 Task: In the Contact  Paisley.Anderson@jpmmorgan.com, Create email and send with subject: 'Welcome to a New Paradigm: Introducing Our Visionary Solution', and with mail content 'Greetings,_x000D_
We're thrilled to introduce you to an exciting opportunity that will transform your industry. Get ready for a journey of innovation and success!_x000D_
Warm Regards', attach the document: Project_plan.docx and insert image: visitingcard.jpg. Below Warm Regards, write Linkedin and insert the URL: 'in.linkedin.com'. Mark checkbox to create task to follow up : In 2 weeks. Logged in from softage.5@softage.net
Action: Mouse moved to (79, 63)
Screenshot: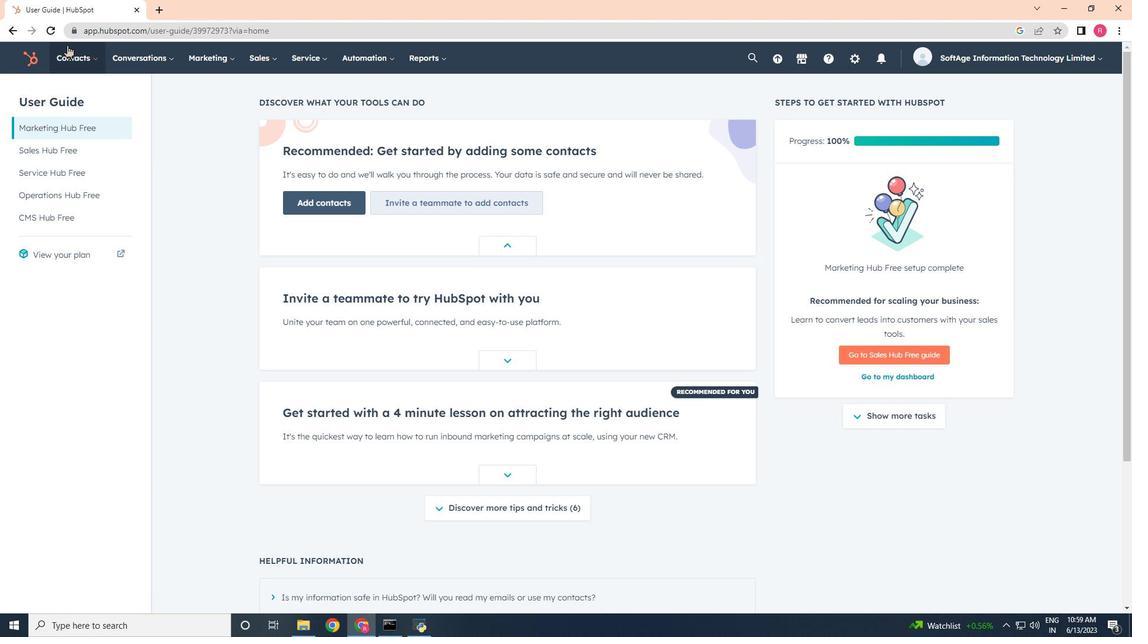 
Action: Mouse pressed left at (79, 63)
Screenshot: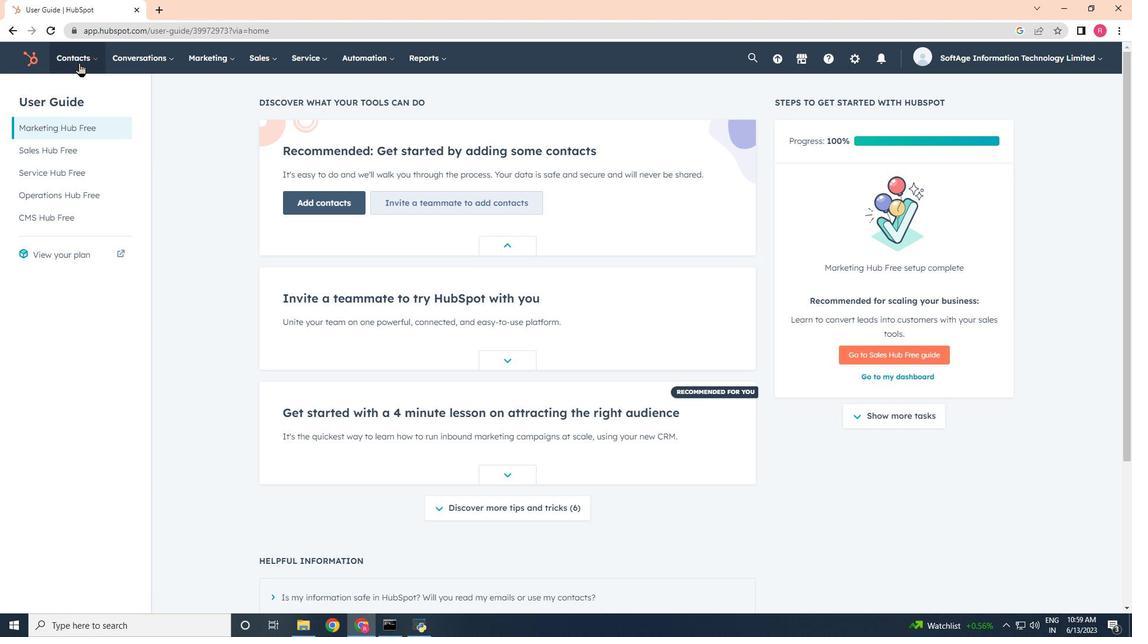 
Action: Mouse moved to (83, 96)
Screenshot: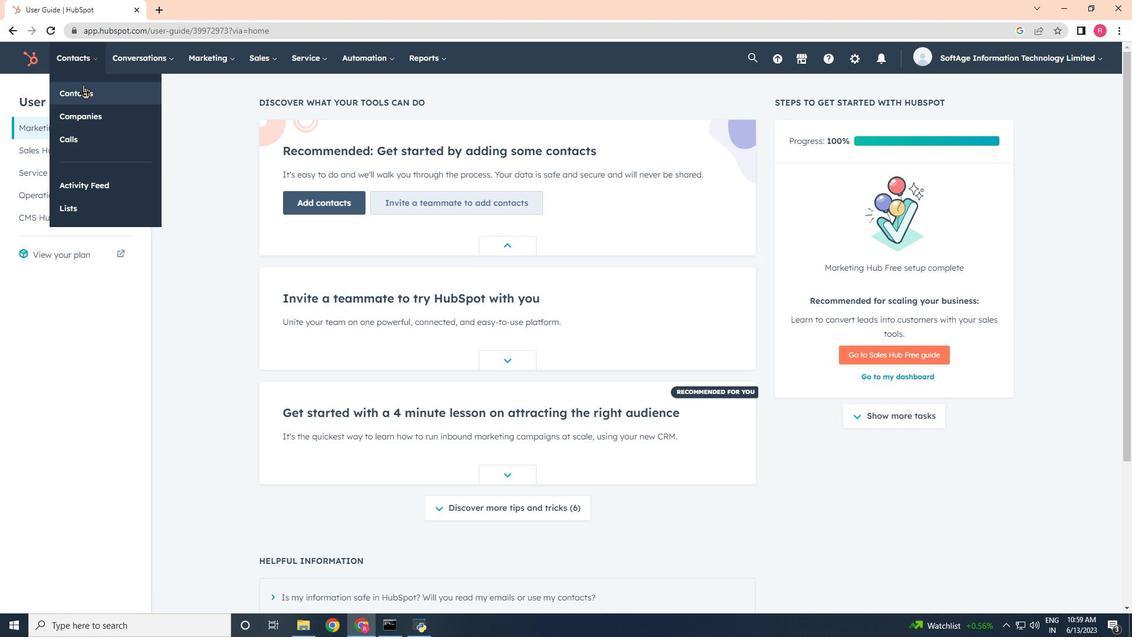 
Action: Mouse pressed left at (83, 96)
Screenshot: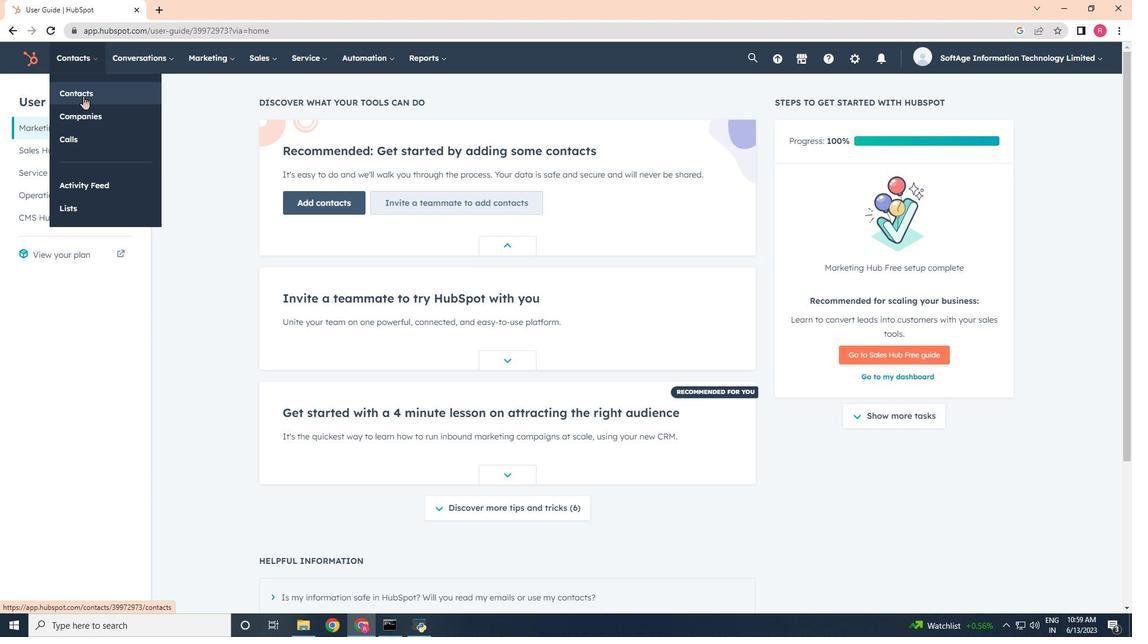 
Action: Mouse moved to (124, 195)
Screenshot: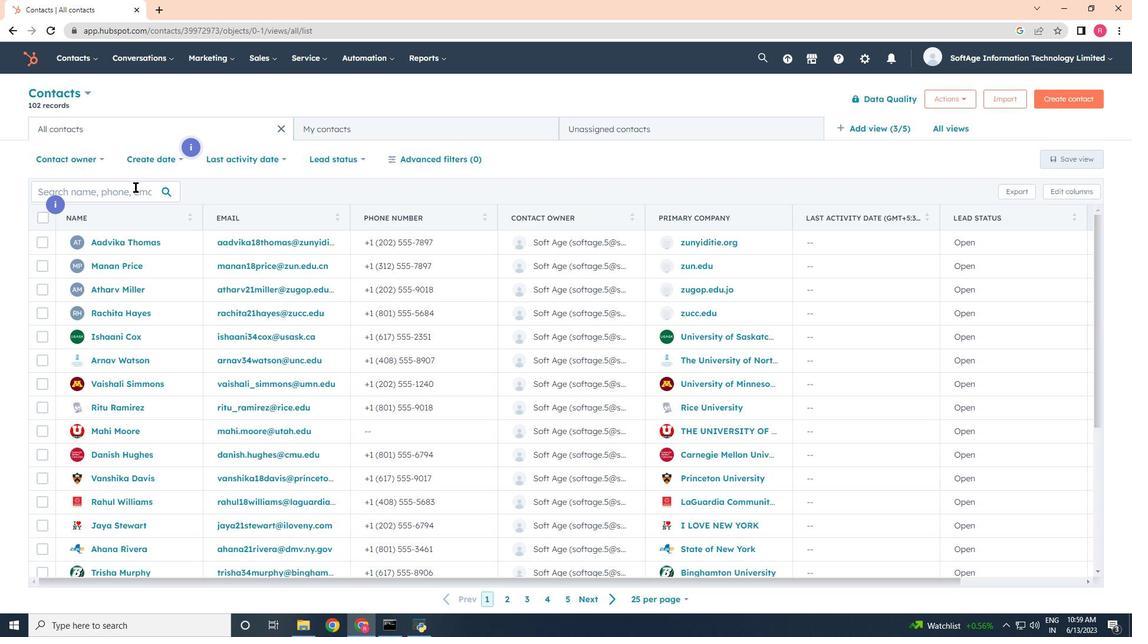 
Action: Mouse pressed left at (124, 195)
Screenshot: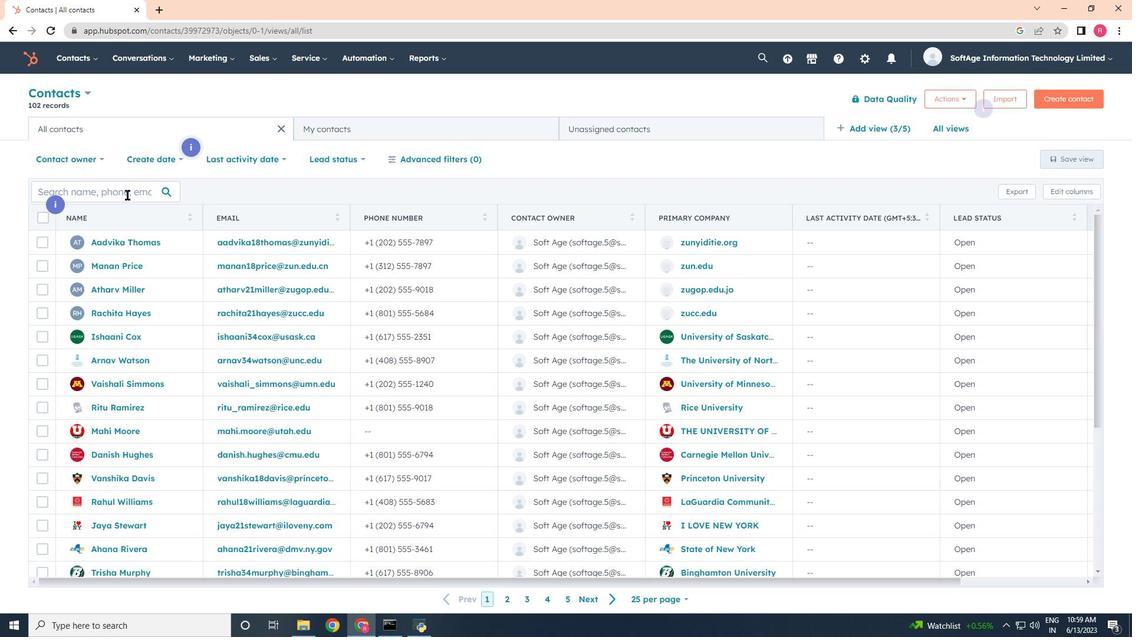 
Action: Key pressed <Key.shift><Key.shift><Key.shift><Key.shift><Key.shift><Key.shift><Key.shift><Key.shift><Key.shift><Key.shift><Key.shift><Key.shift><Key.shift>paisley.<Key.shift>Anderson<Key.shift><Key.shift><Key.shift><Key.shift>@jpmmorgan.com
Screenshot: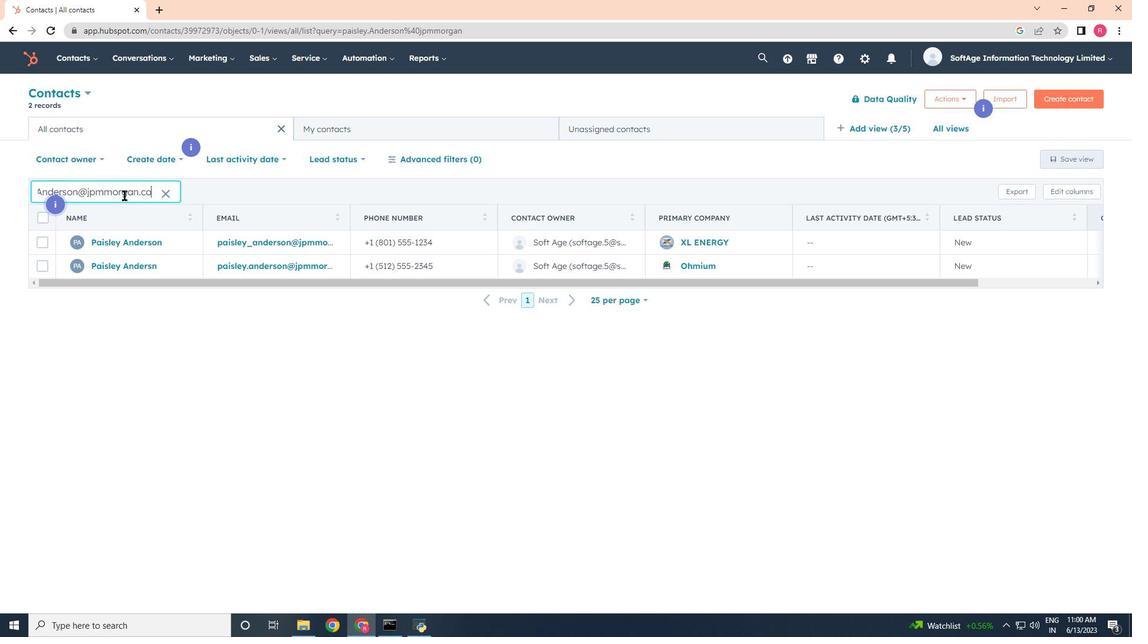 
Action: Mouse moved to (115, 240)
Screenshot: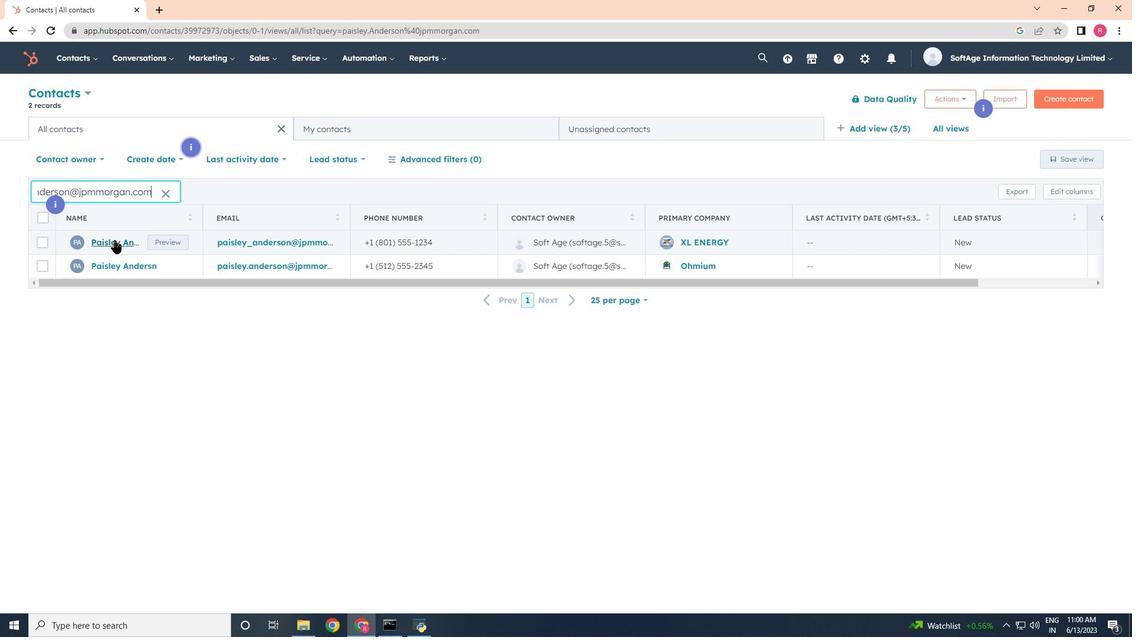 
Action: Mouse pressed left at (115, 240)
Screenshot: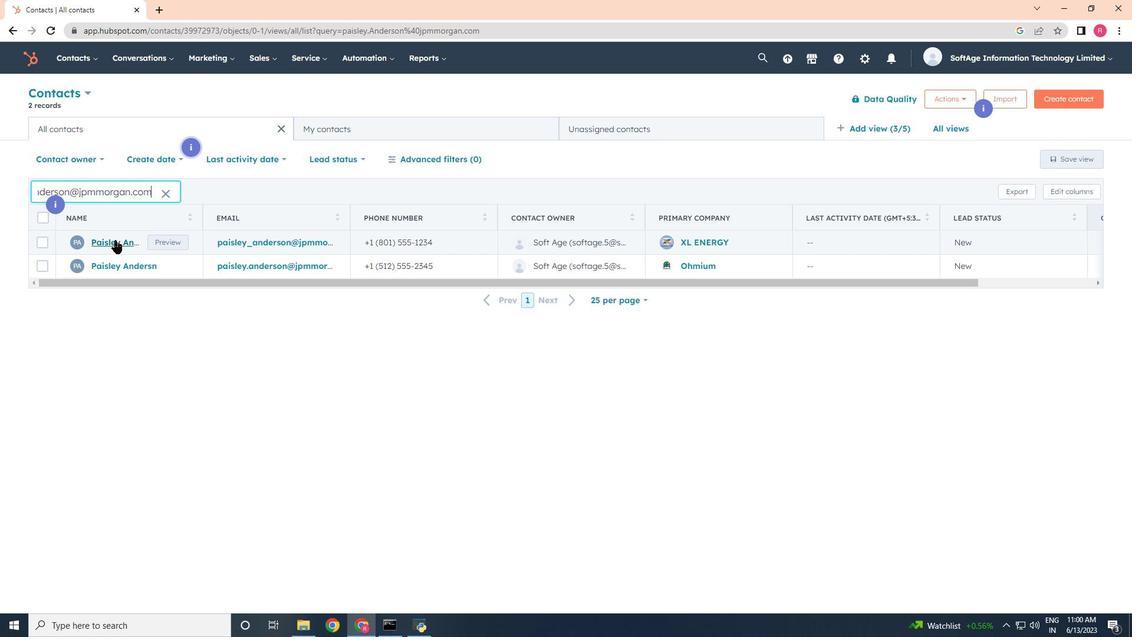 
Action: Mouse moved to (81, 198)
Screenshot: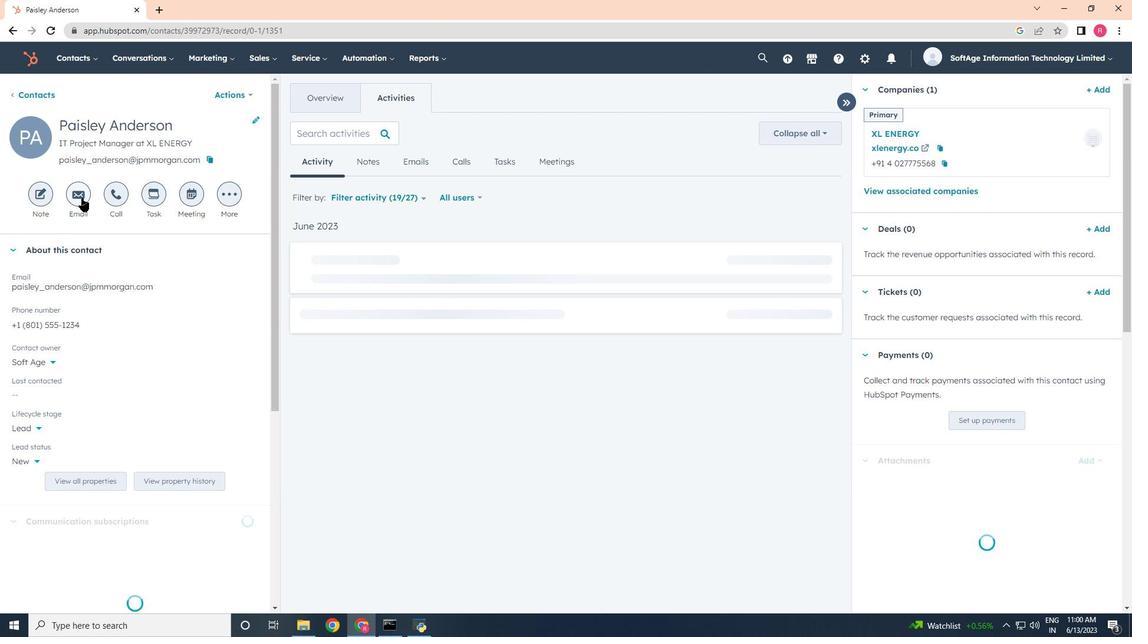 
Action: Mouse pressed left at (81, 198)
Screenshot: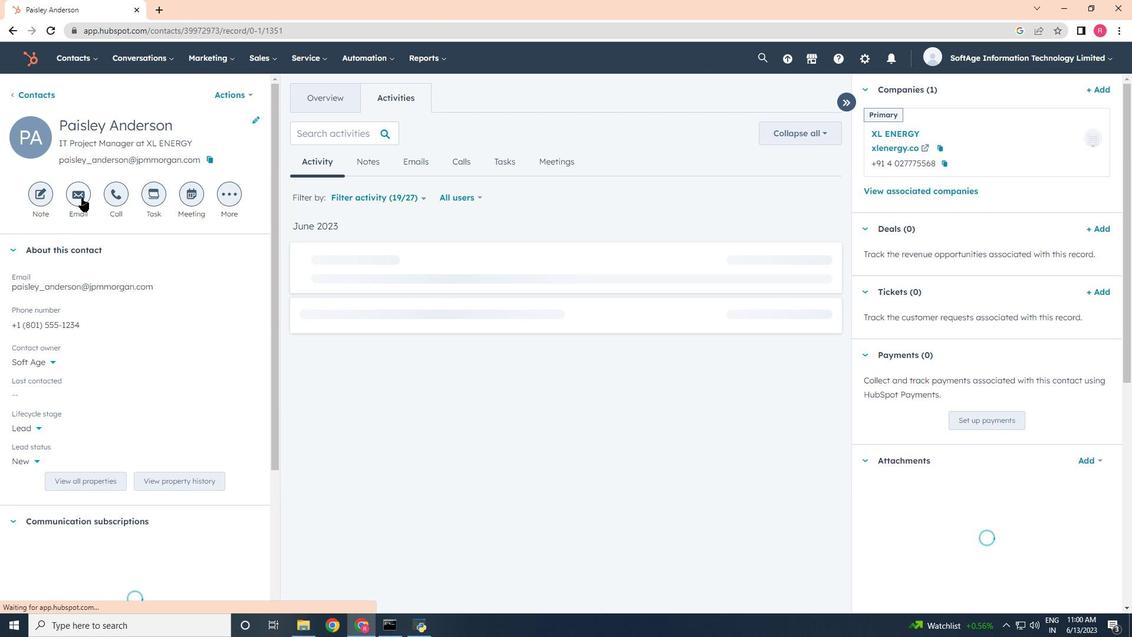 
Action: Mouse moved to (996, 291)
Screenshot: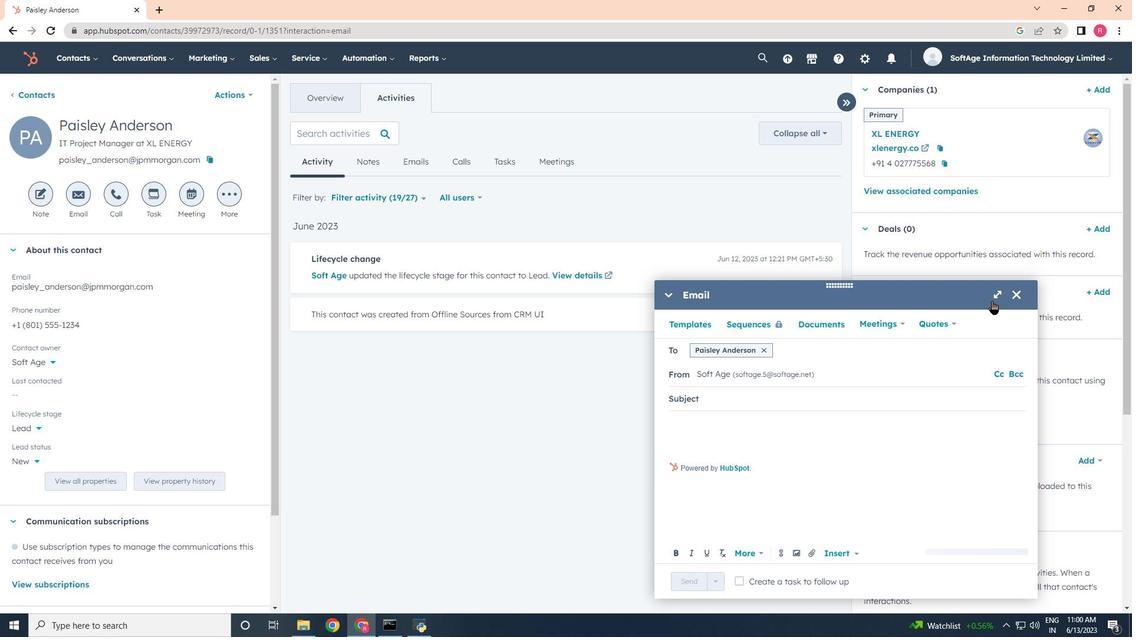 
Action: Mouse pressed left at (996, 291)
Screenshot: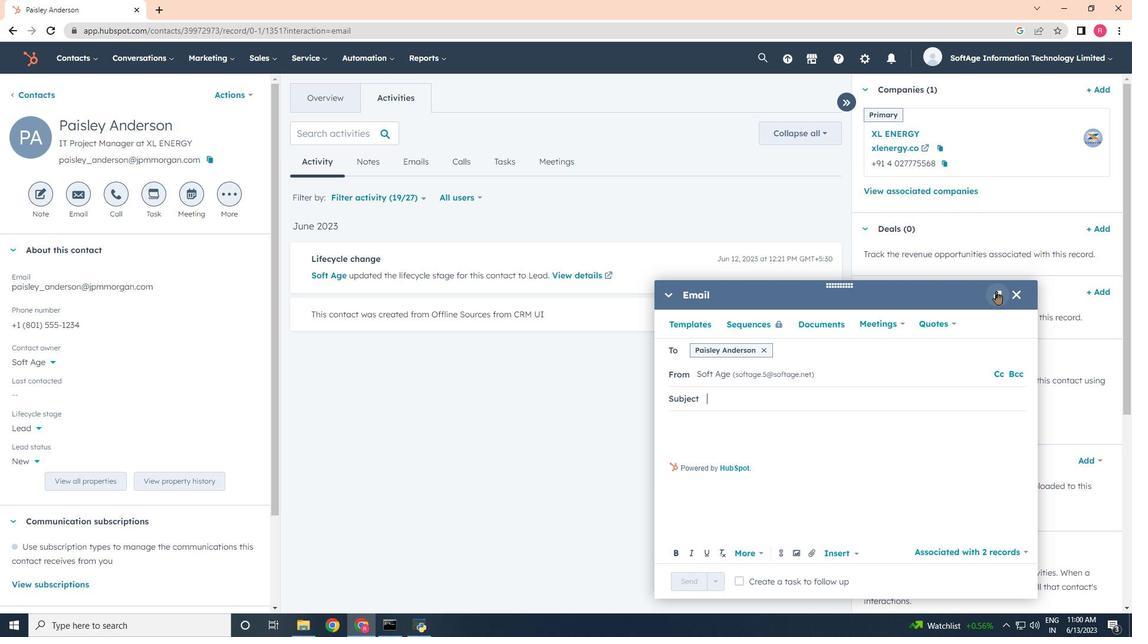 
Action: Mouse moved to (410, 349)
Screenshot: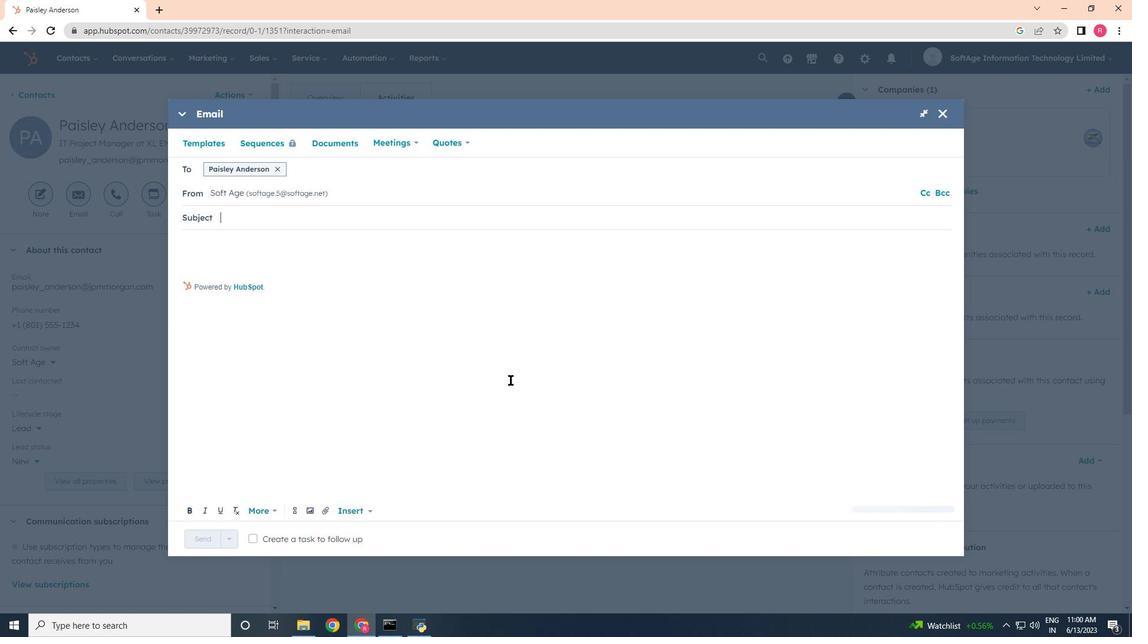 
Action: Key pressed <Key.shift><Key.shift>Welcome<Key.space>to<Key.space>a<Key.space><Key.shift>New<Key.space><Key.shift>Paradigm<Key.shift_r>:<Key.space><Key.shift>Introducing<Key.space><Key.shift>Our<Key.space><Key.shift>Visionary<Key.space><Key.shift>Solution
Screenshot: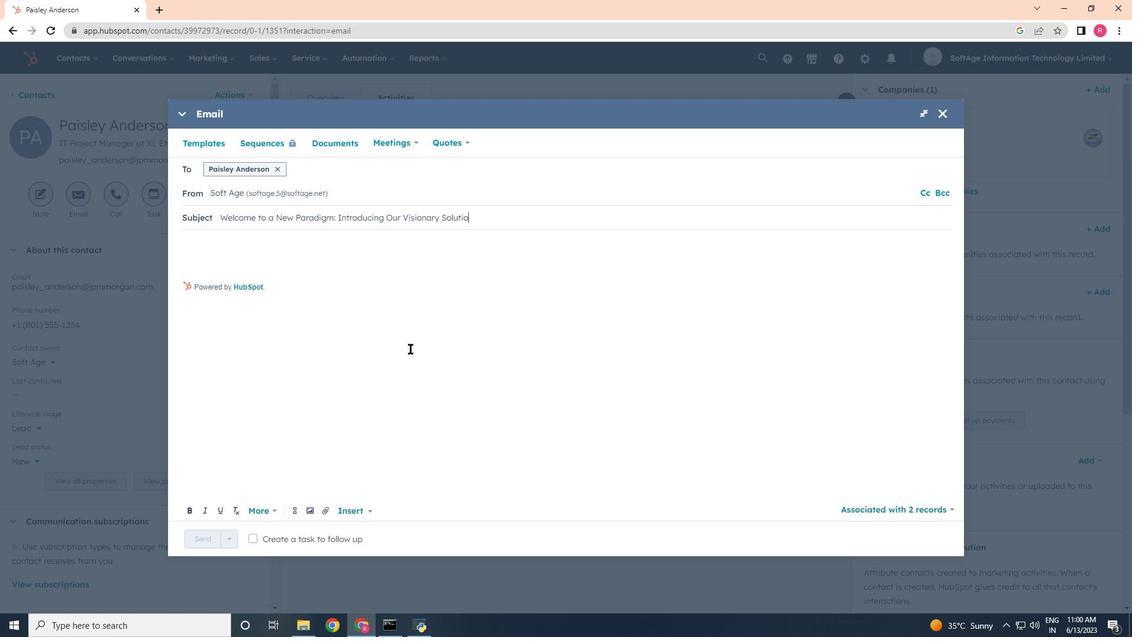 
Action: Mouse moved to (235, 245)
Screenshot: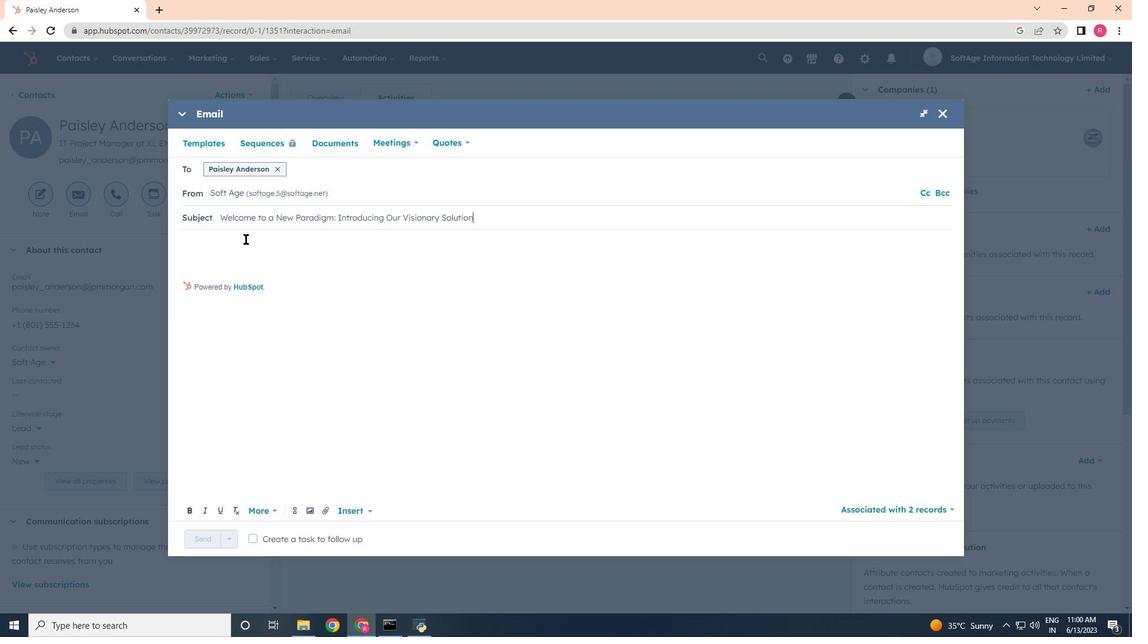 
Action: Mouse pressed left at (235, 245)
Screenshot: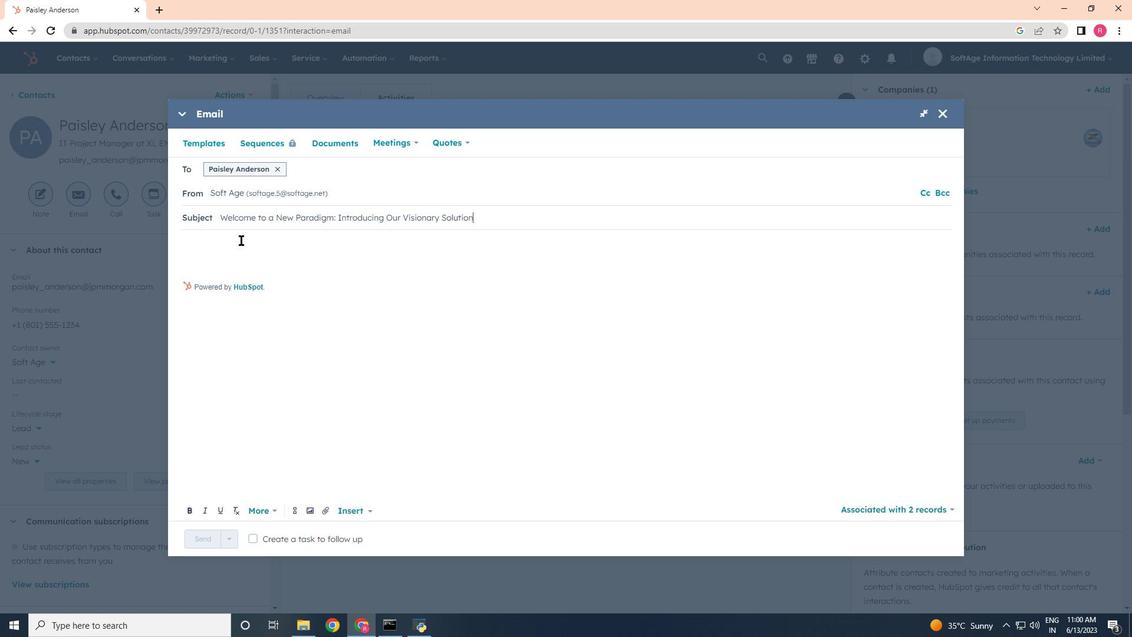 
Action: Key pressed <Key.backspace><Key.shift><Key.shift><Key.shift>Greetings,<Key.enter><Key.enter><Key.shift><Key.shift><Key.shift><Key.shift><Key.shift><Key.shift><Key.shift><Key.shift><Key.shift><Key.shift><Key.shift><Key.shift><Key.shift><Key.shift><Key.shift><Key.shift><Key.shift><Key.shift><Key.shift><Key.shift><Key.shift><Key.shift>We're<Key.space>thrilled<Key.space>to<Key.space>introduce<Key.space>you<Key.space>y<Key.backspace>to<Key.space>and<Key.space>exi<Key.backspace>citing<Key.space>opportunity<Key.space>the<Key.backspace>at<Key.space>will<Key.space>transform<Key.space>you<Key.space>industry<Key.space><Key.backspace>.<Key.space><Key.shift>Get<Key.space>ready<Key.space>for<Key.space>a<Key.space>ju<Key.backspace>ourney<Key.space>of<Key.space>innovation<Key.space>and<Key.space>success<Key.shift>!<Key.enter><Key.enter><Key.shift><Key.shift>Warm<Key.space><Key.shift><Key.shift><Key.shift><Key.shift><Key.shift>Regards,<Key.enter>
Screenshot: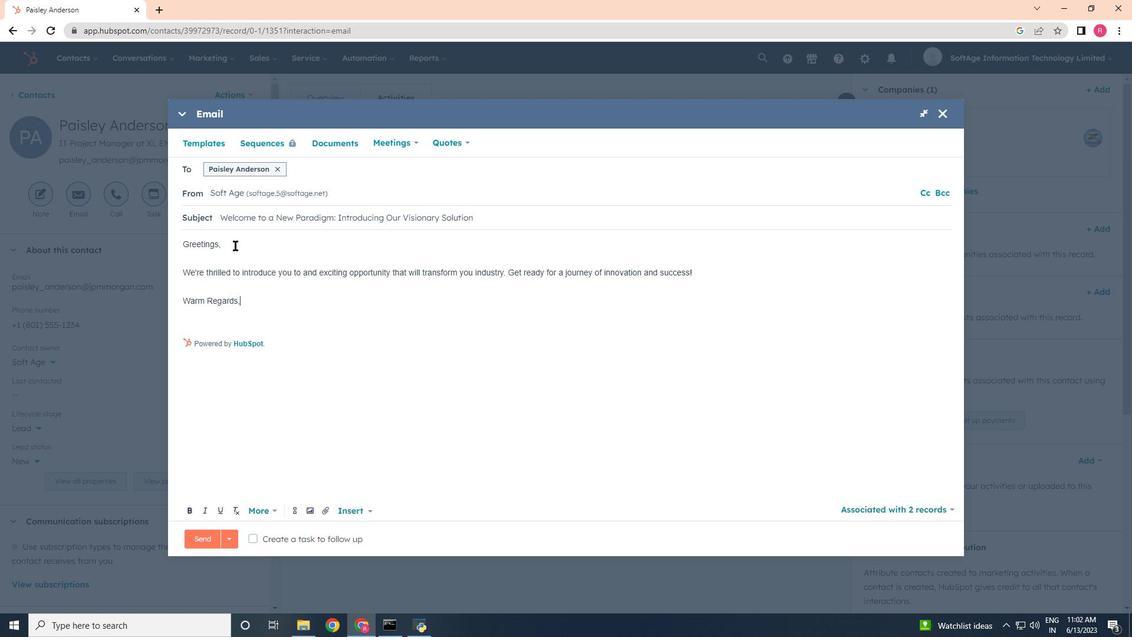 
Action: Mouse moved to (330, 506)
Screenshot: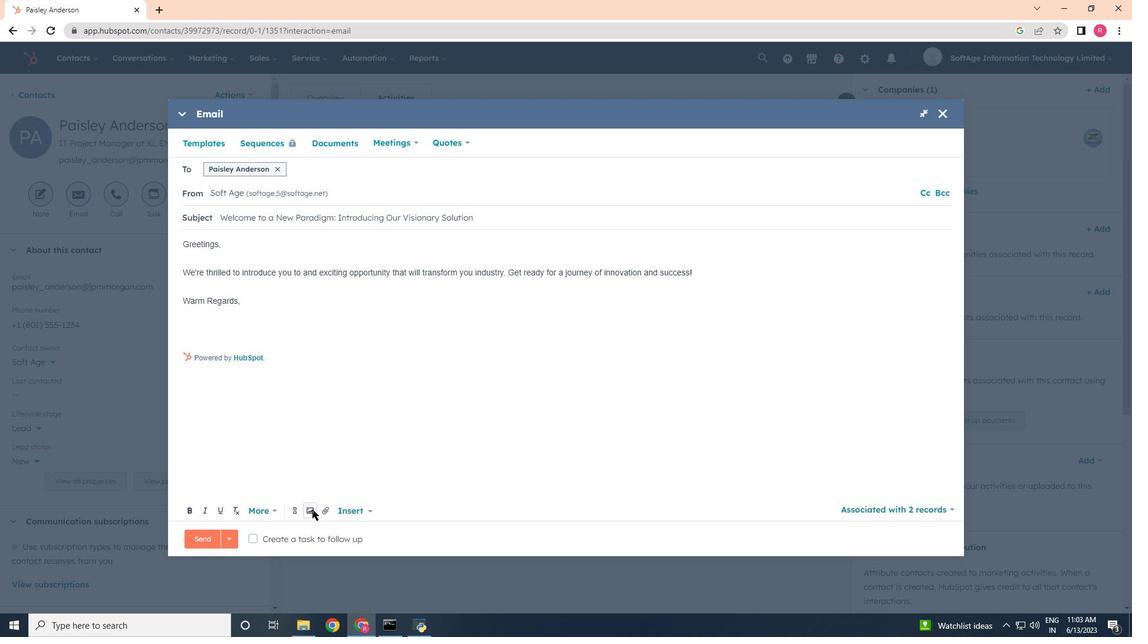 
Action: Mouse pressed left at (330, 506)
Screenshot: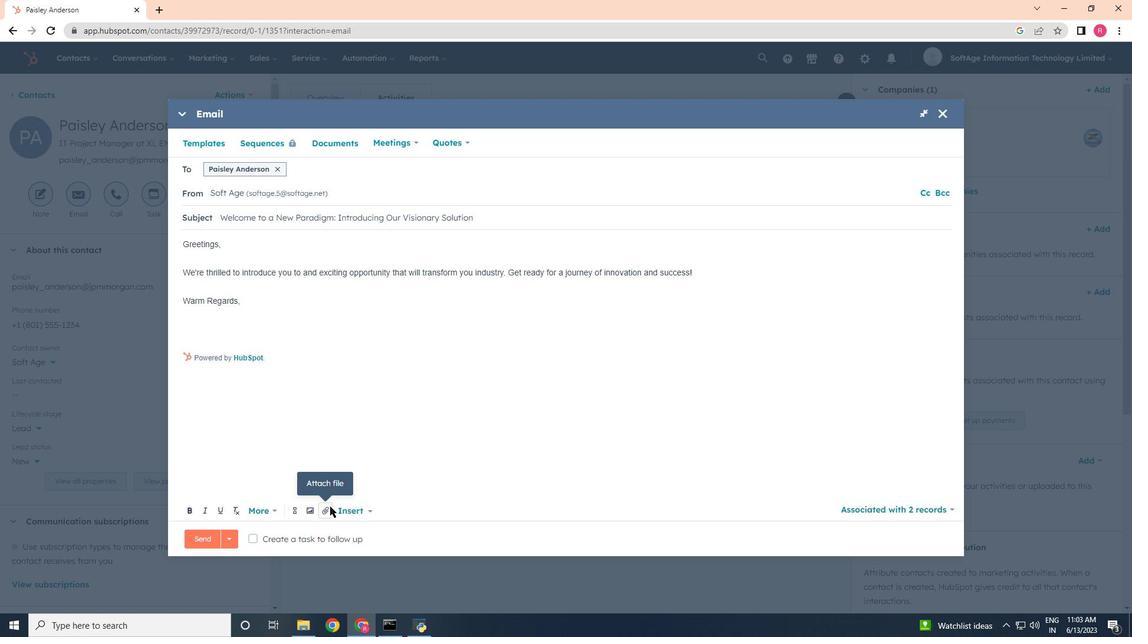 
Action: Mouse moved to (369, 479)
Screenshot: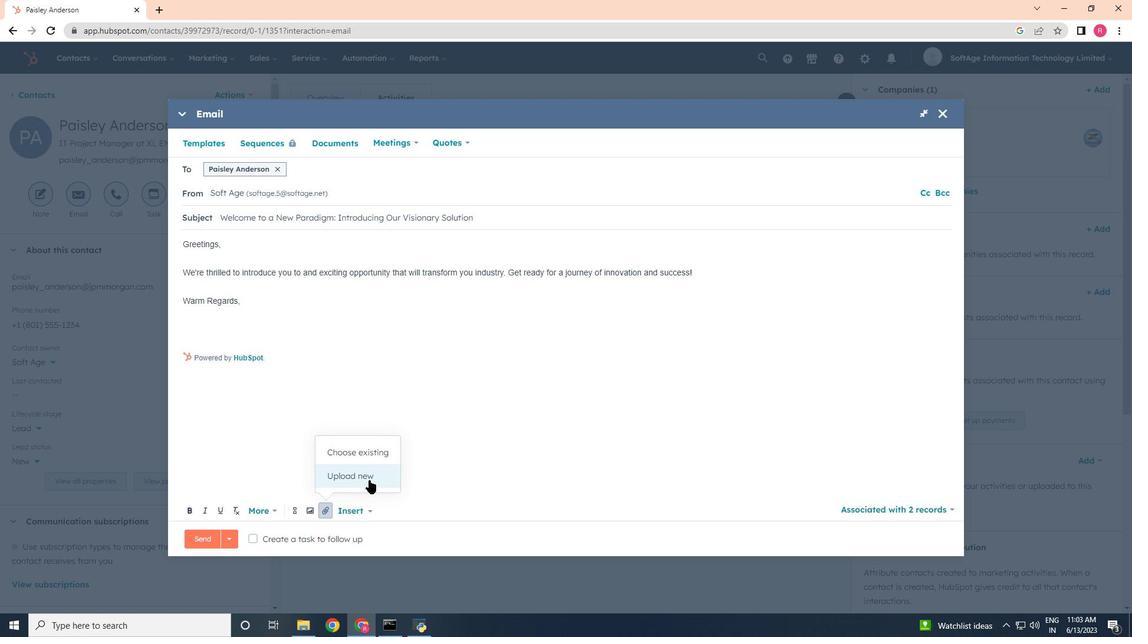 
Action: Mouse pressed left at (369, 479)
Screenshot: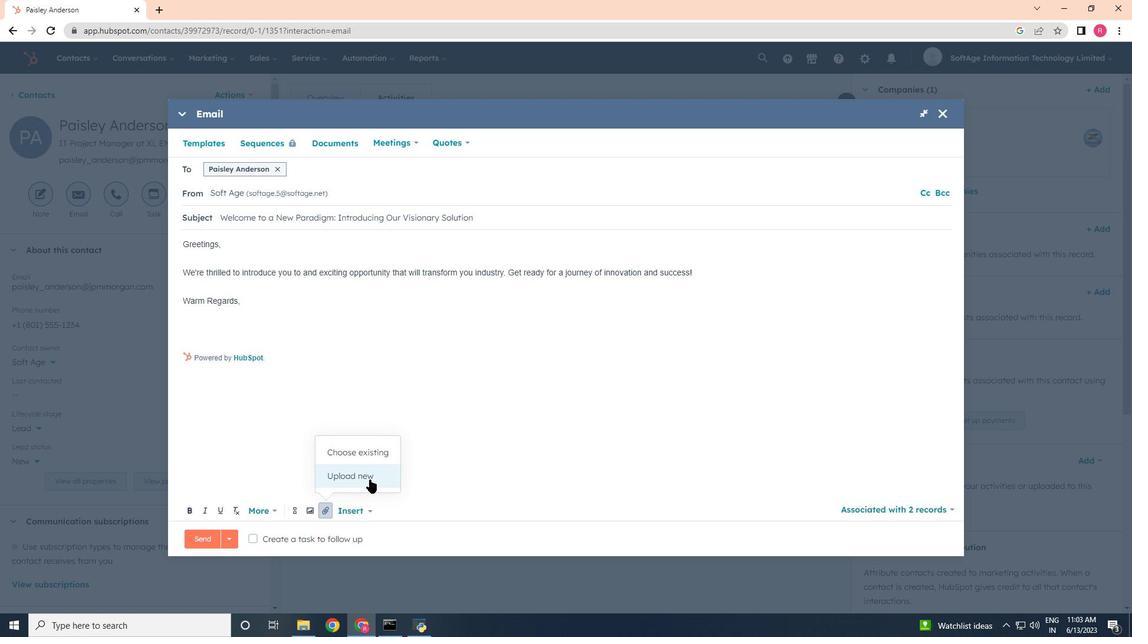 
Action: Mouse moved to (190, 82)
Screenshot: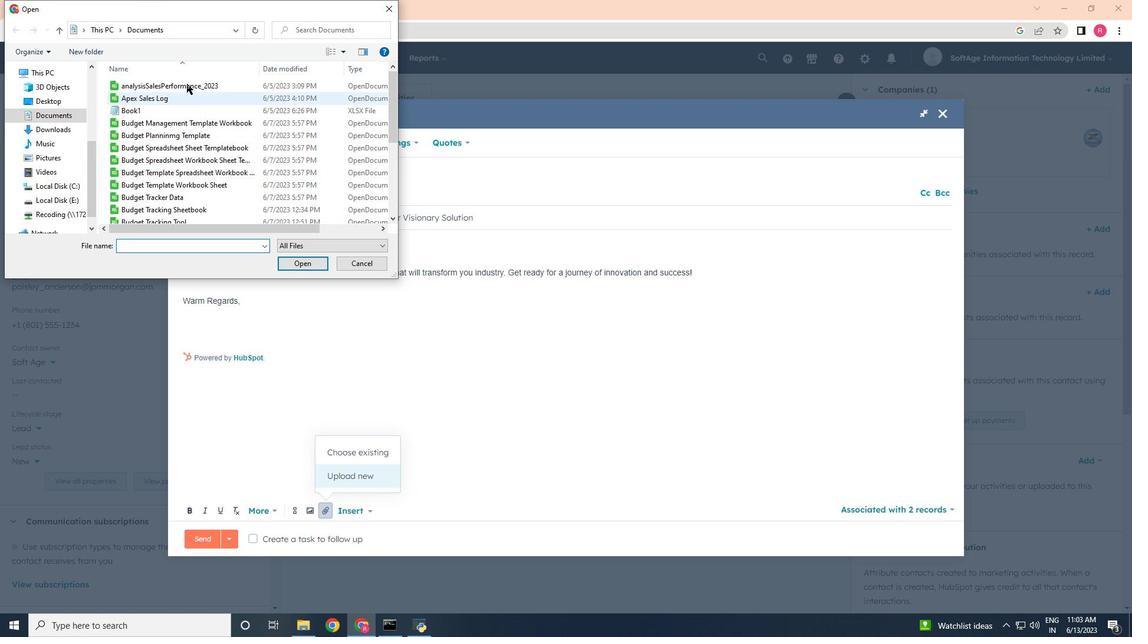 
Action: Mouse scrolled (190, 81) with delta (0, 0)
Screenshot: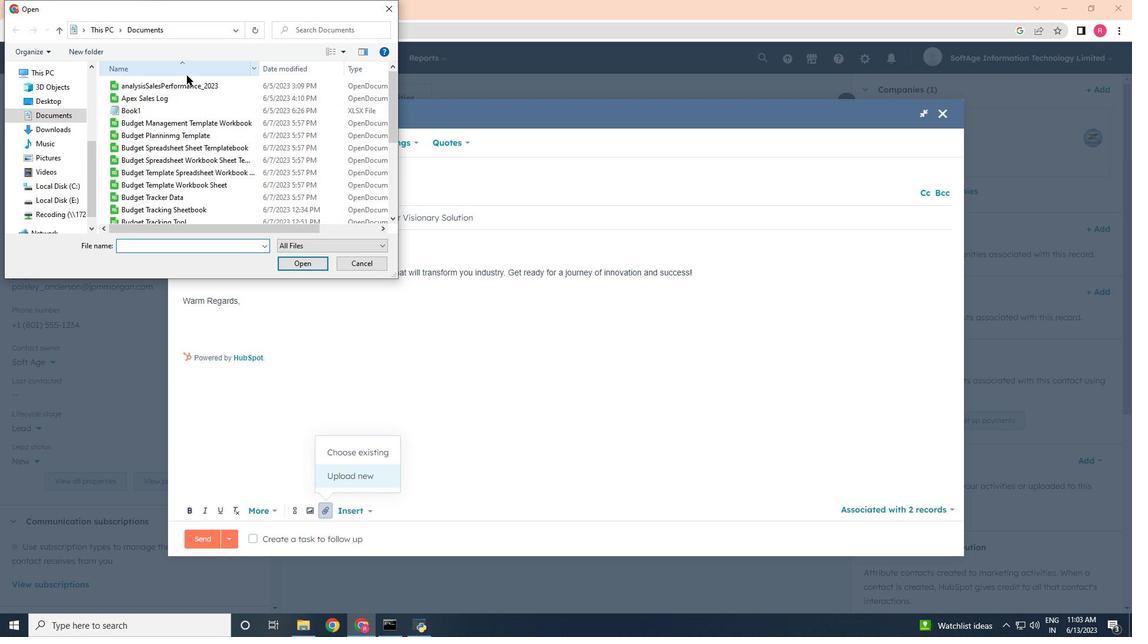 
Action: Mouse moved to (191, 100)
Screenshot: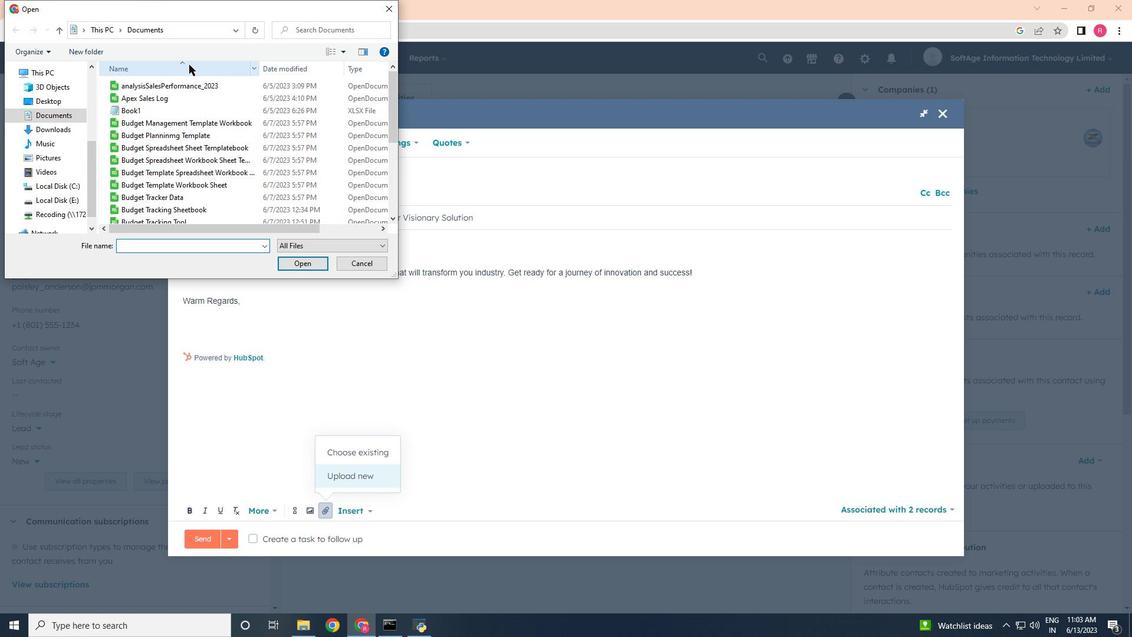 
Action: Mouse scrolled (191, 100) with delta (0, 0)
Screenshot: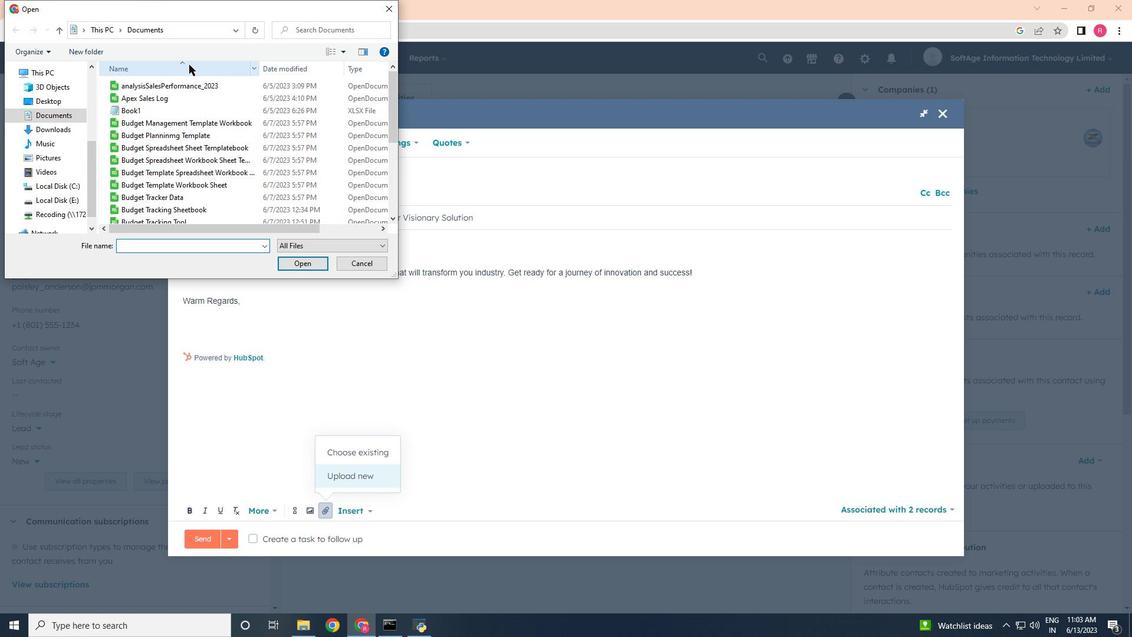 
Action: Mouse moved to (191, 103)
Screenshot: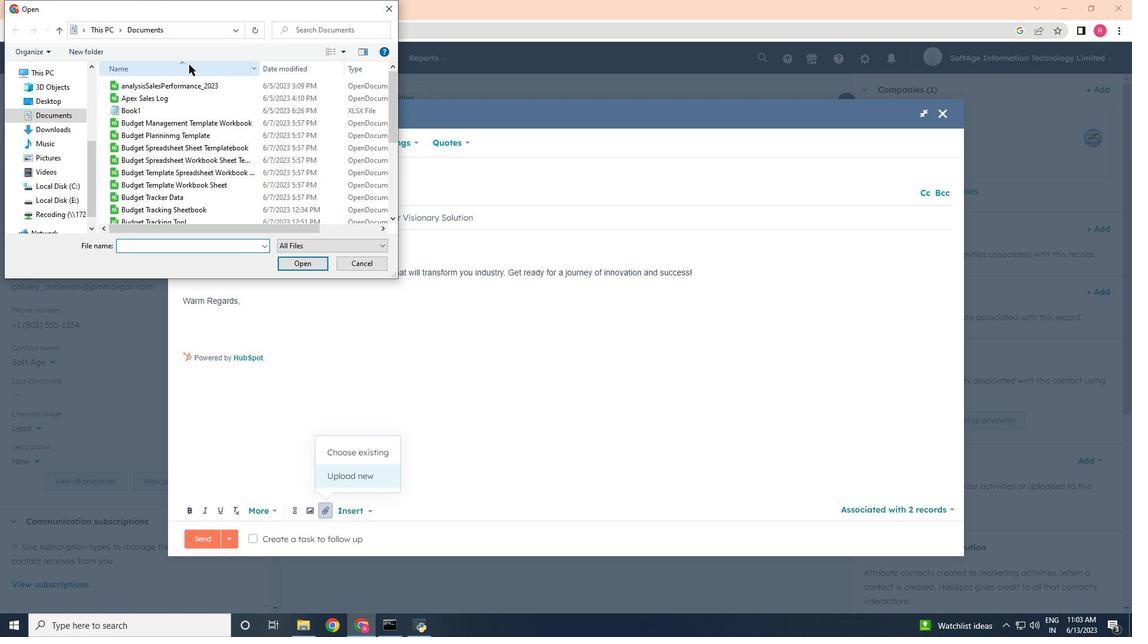 
Action: Mouse scrolled (191, 102) with delta (0, 0)
Screenshot: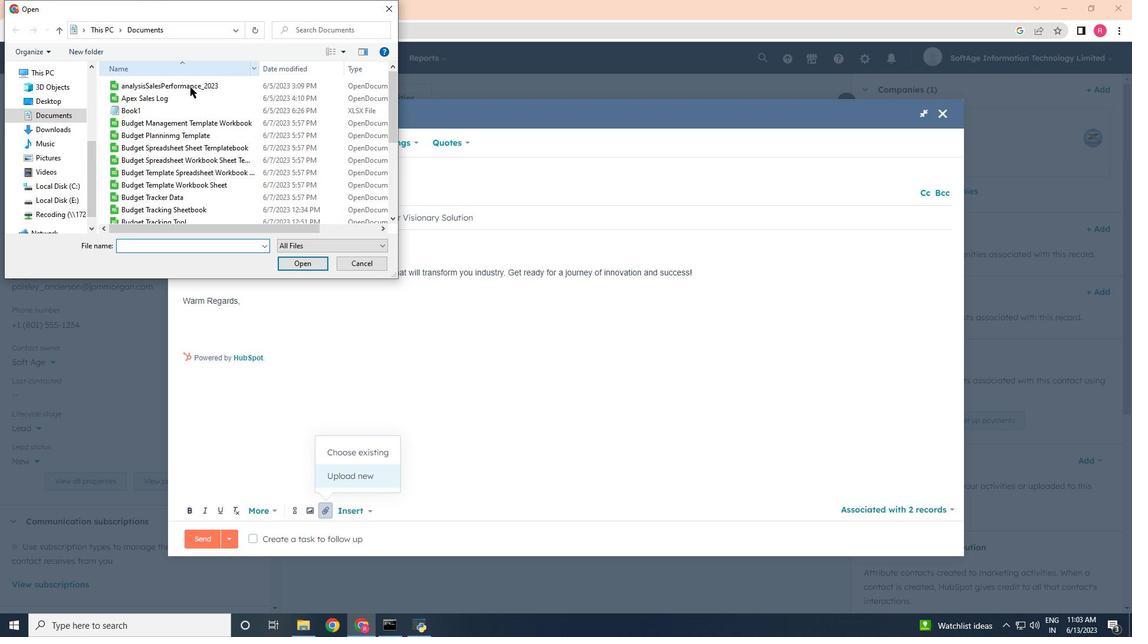 
Action: Mouse moved to (192, 104)
Screenshot: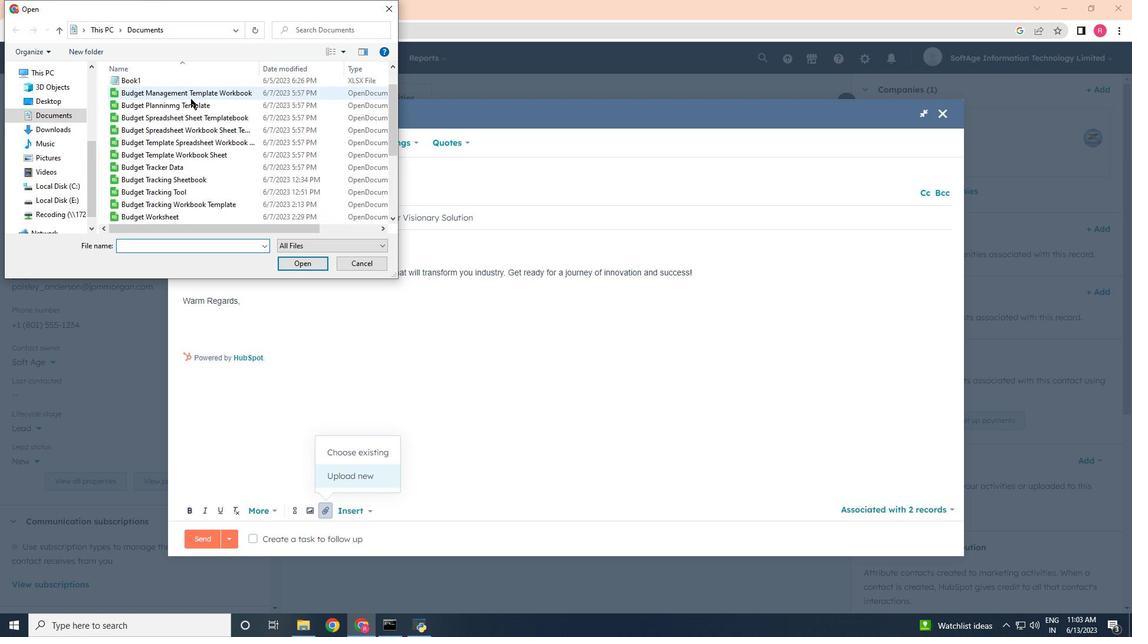 
Action: Mouse scrolled (192, 103) with delta (0, 0)
Screenshot: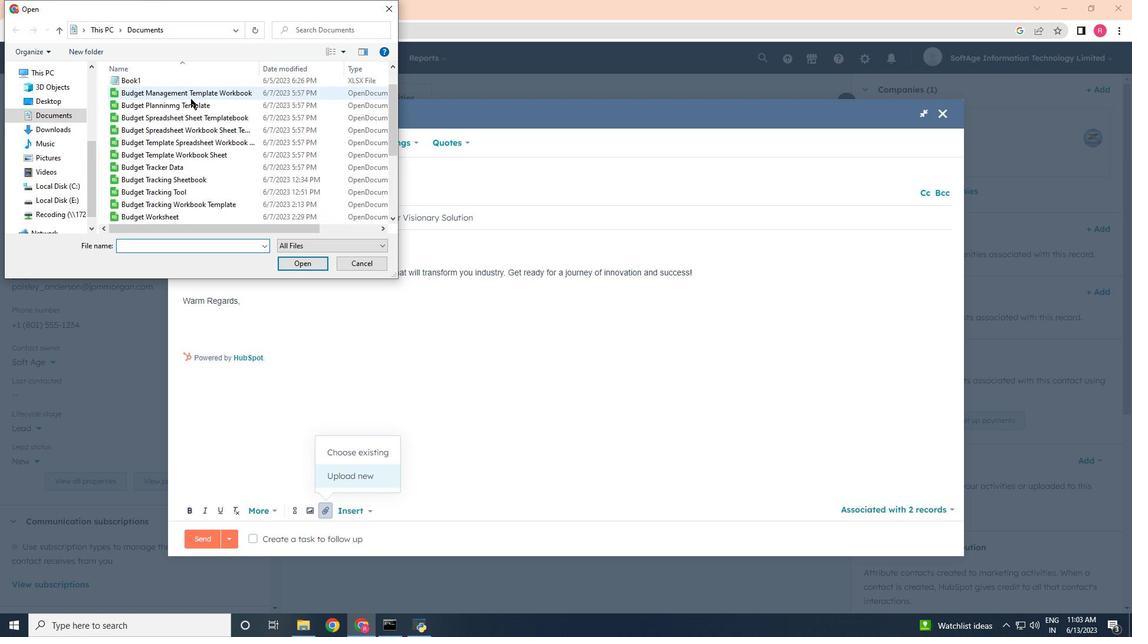 
Action: Mouse moved to (192, 104)
Screenshot: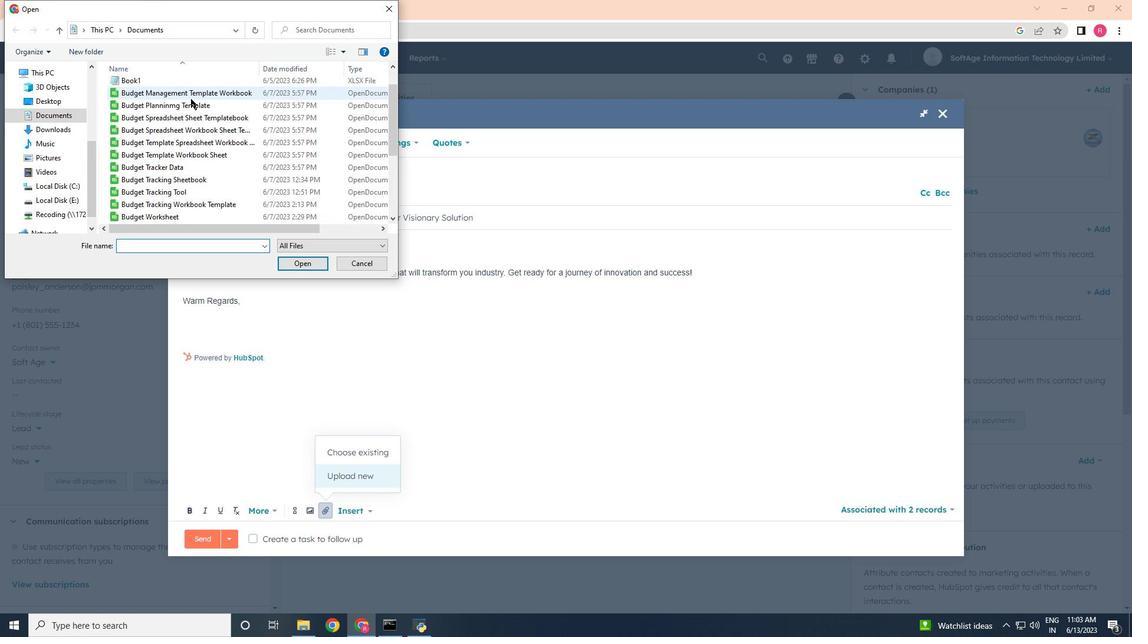 
Action: Mouse scrolled (192, 104) with delta (0, 0)
Screenshot: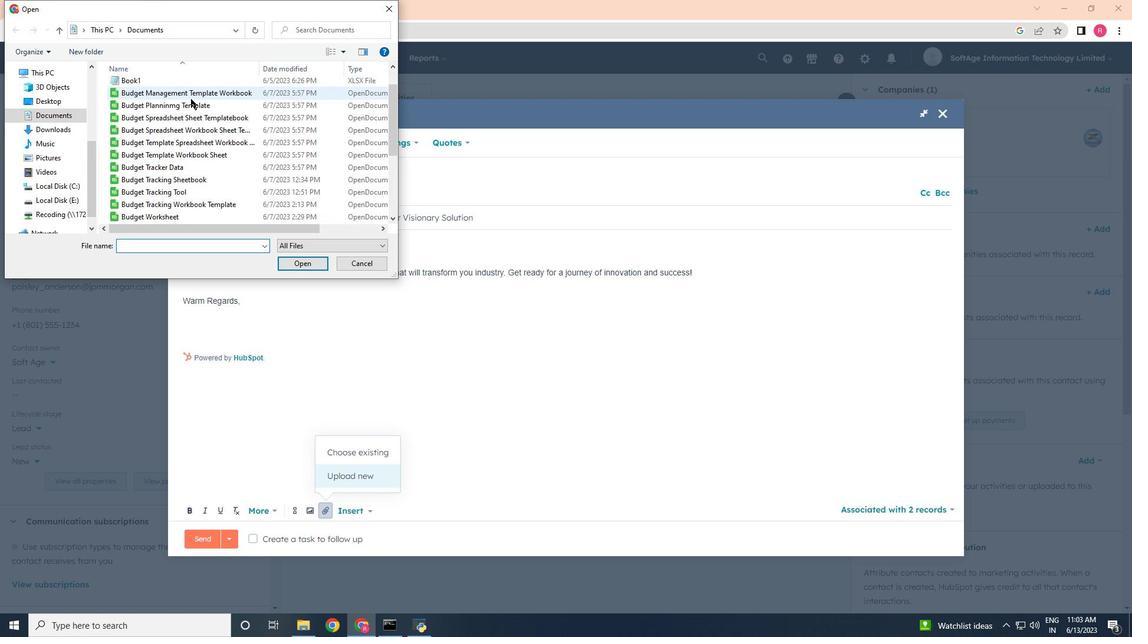
Action: Mouse moved to (193, 108)
Screenshot: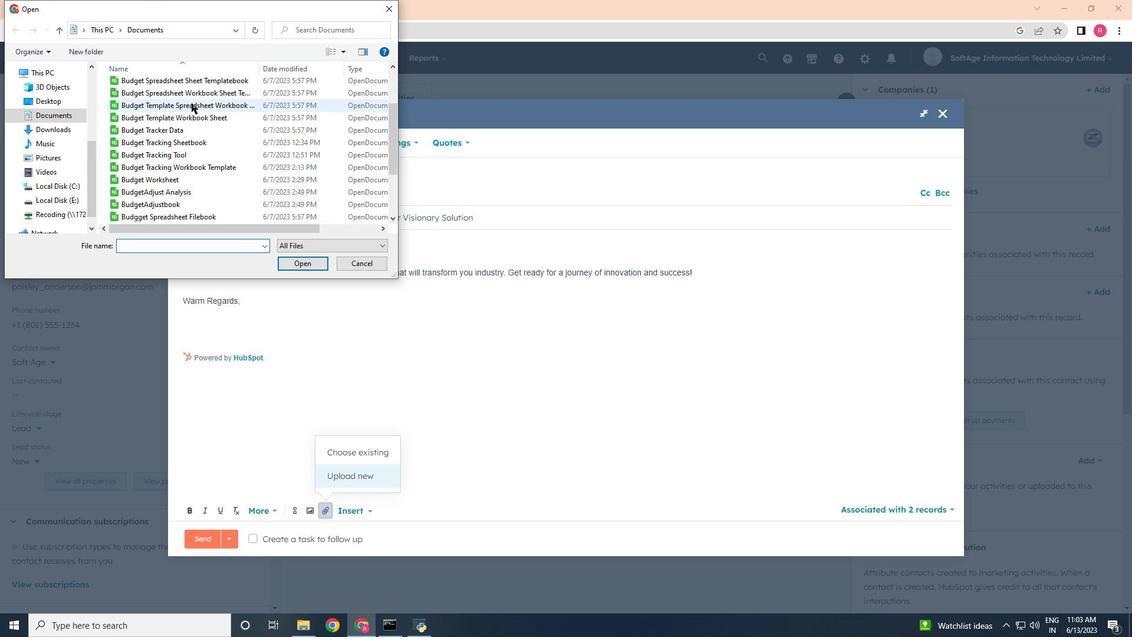 
Action: Mouse scrolled (193, 107) with delta (0, 0)
Screenshot: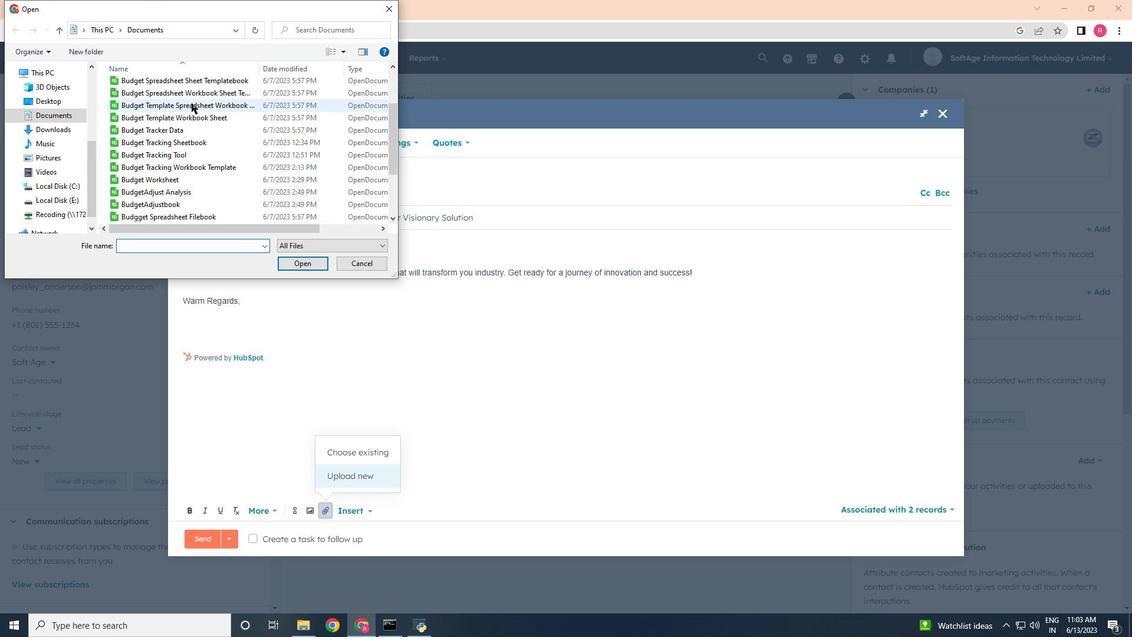 
Action: Mouse moved to (193, 110)
Screenshot: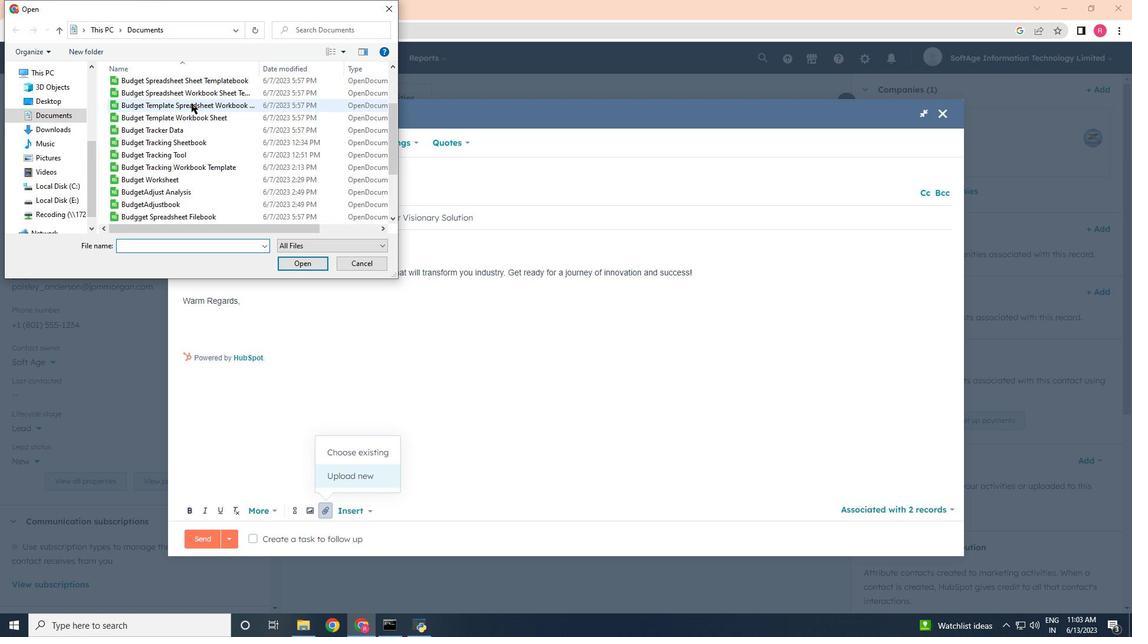 
Action: Mouse scrolled (193, 109) with delta (0, 0)
Screenshot: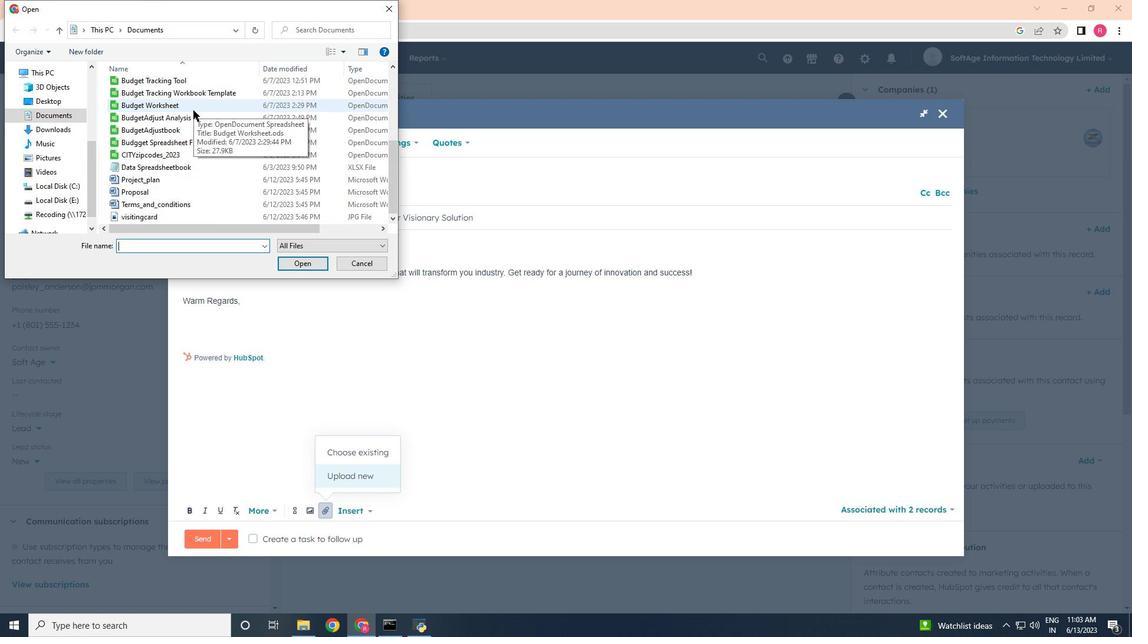 
Action: Mouse scrolled (193, 109) with delta (0, 0)
Screenshot: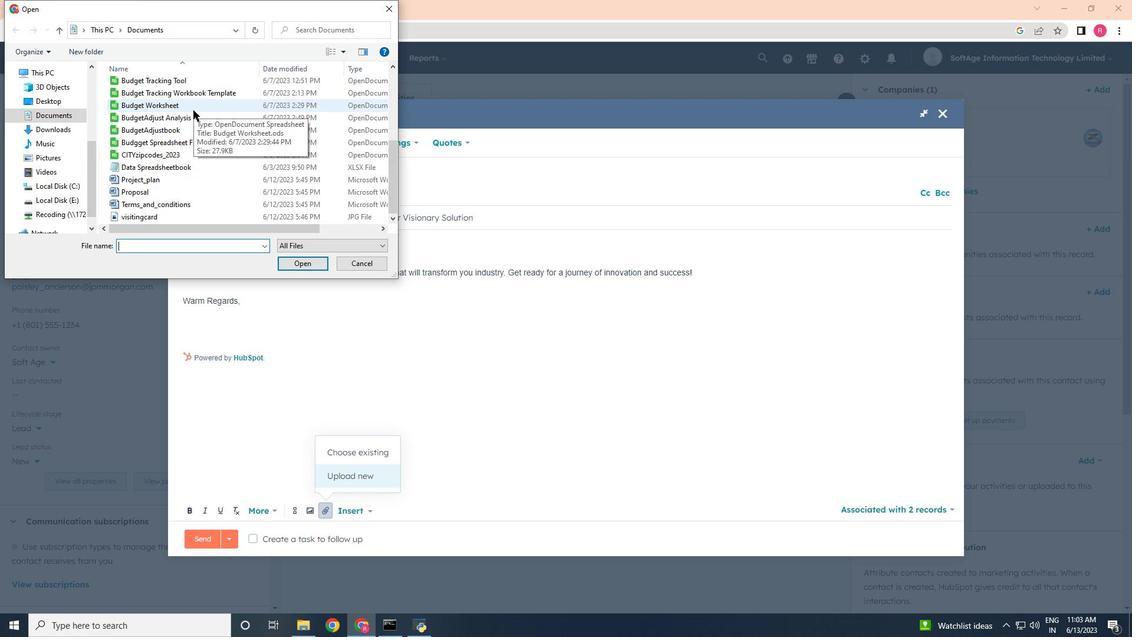 
Action: Mouse scrolled (193, 109) with delta (0, 0)
Screenshot: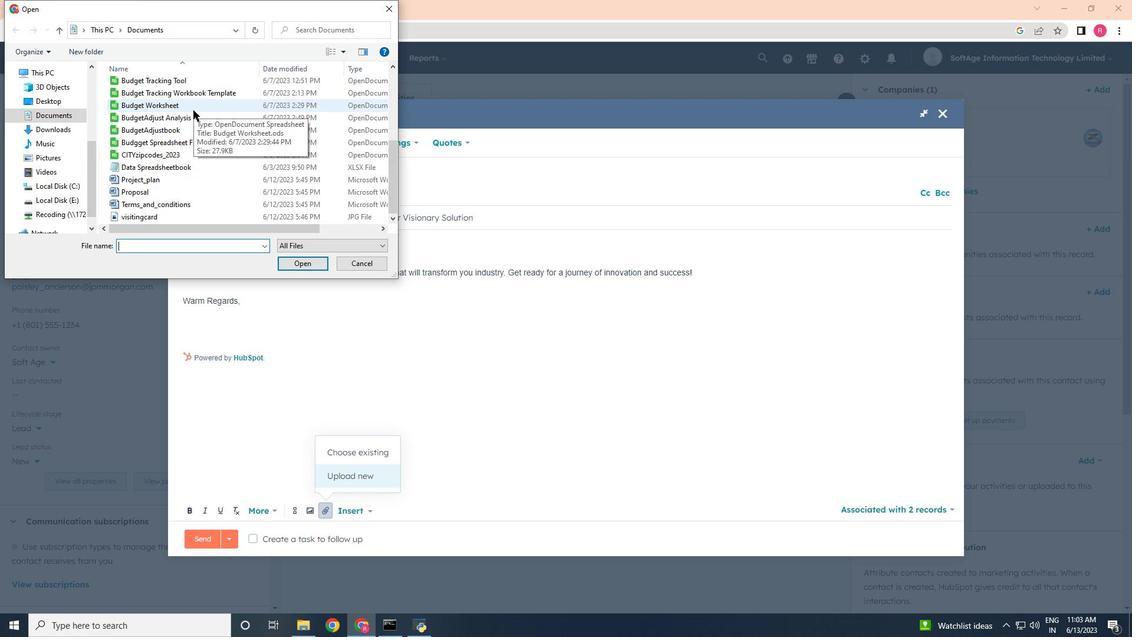 
Action: Mouse scrolled (193, 109) with delta (0, 0)
Screenshot: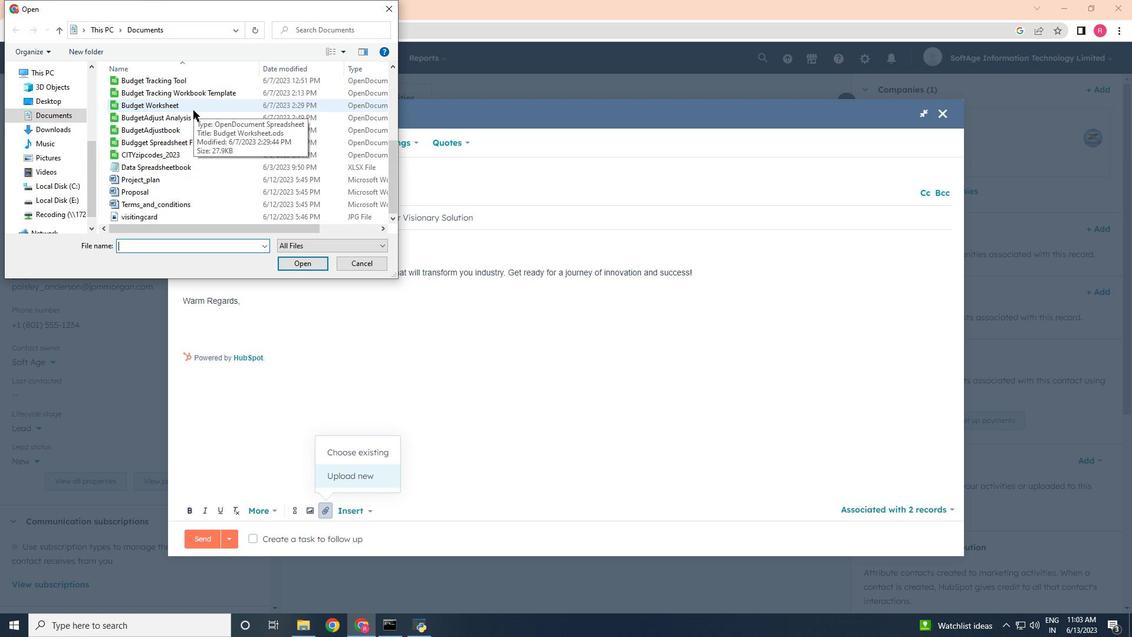 
Action: Mouse scrolled (193, 109) with delta (0, 0)
Screenshot: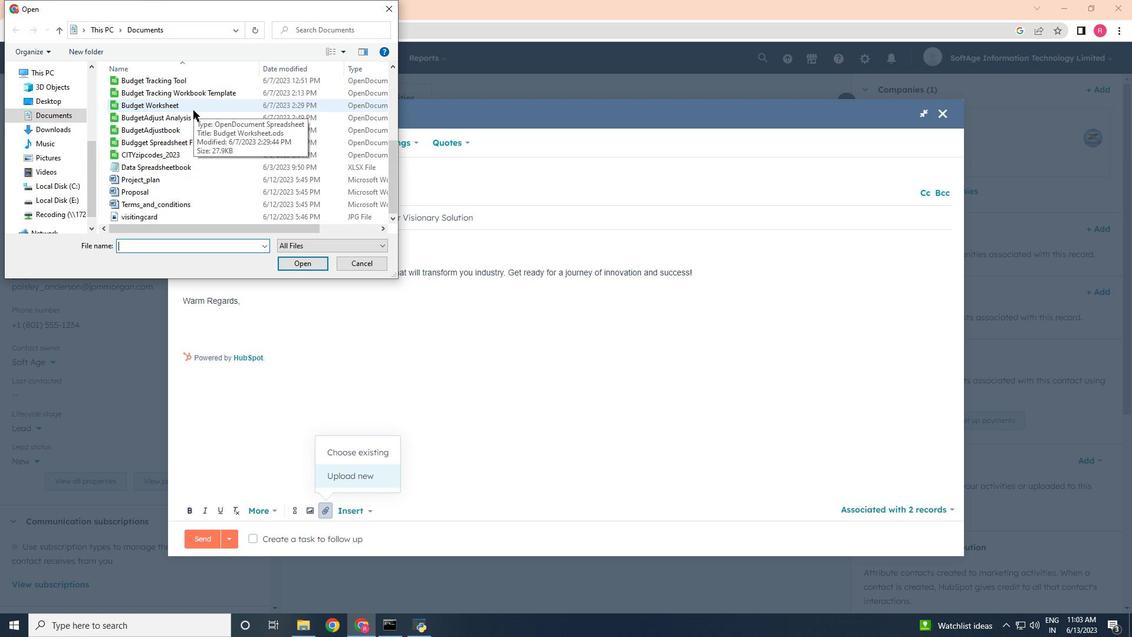 
Action: Mouse moved to (162, 184)
Screenshot: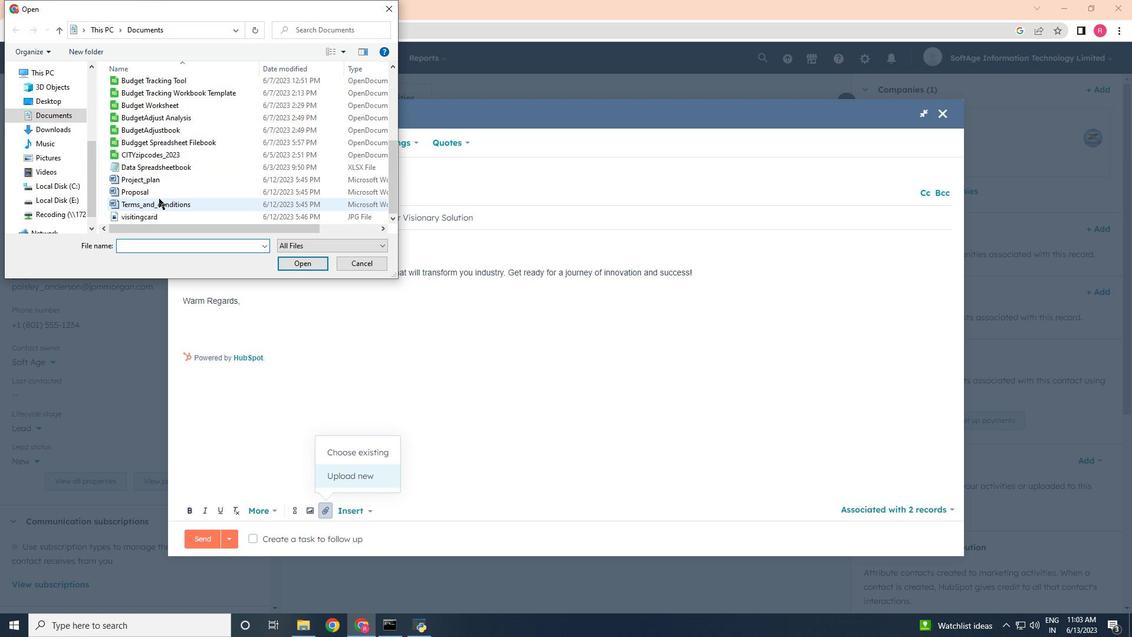 
Action: Mouse pressed left at (162, 184)
Screenshot: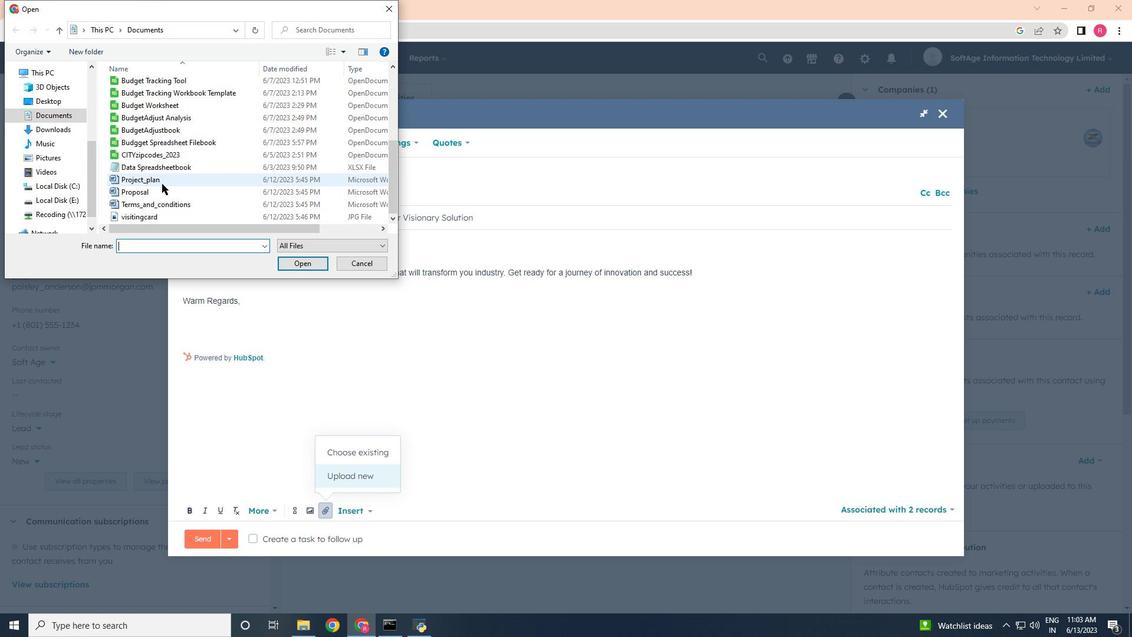 
Action: Mouse moved to (299, 263)
Screenshot: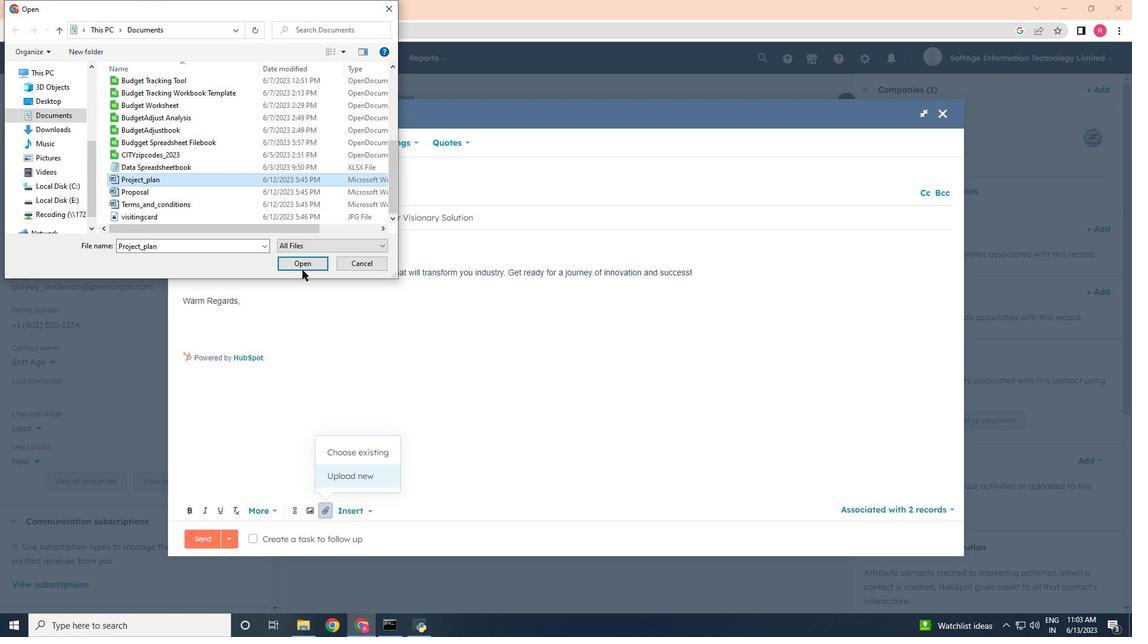 
Action: Mouse pressed left at (299, 263)
Screenshot: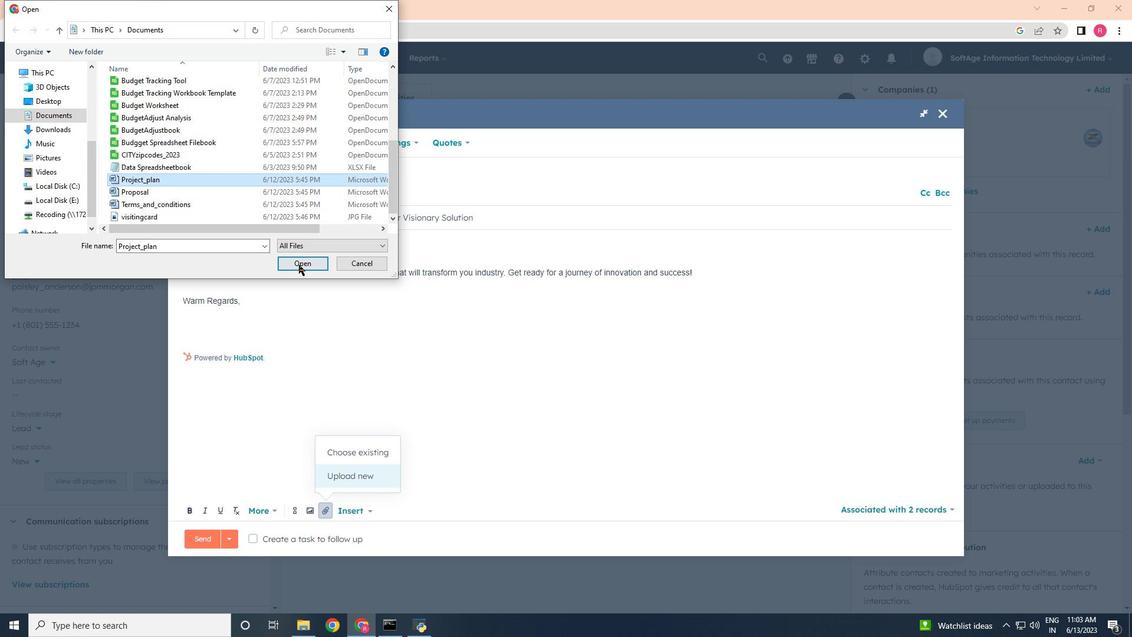 
Action: Mouse moved to (326, 473)
Screenshot: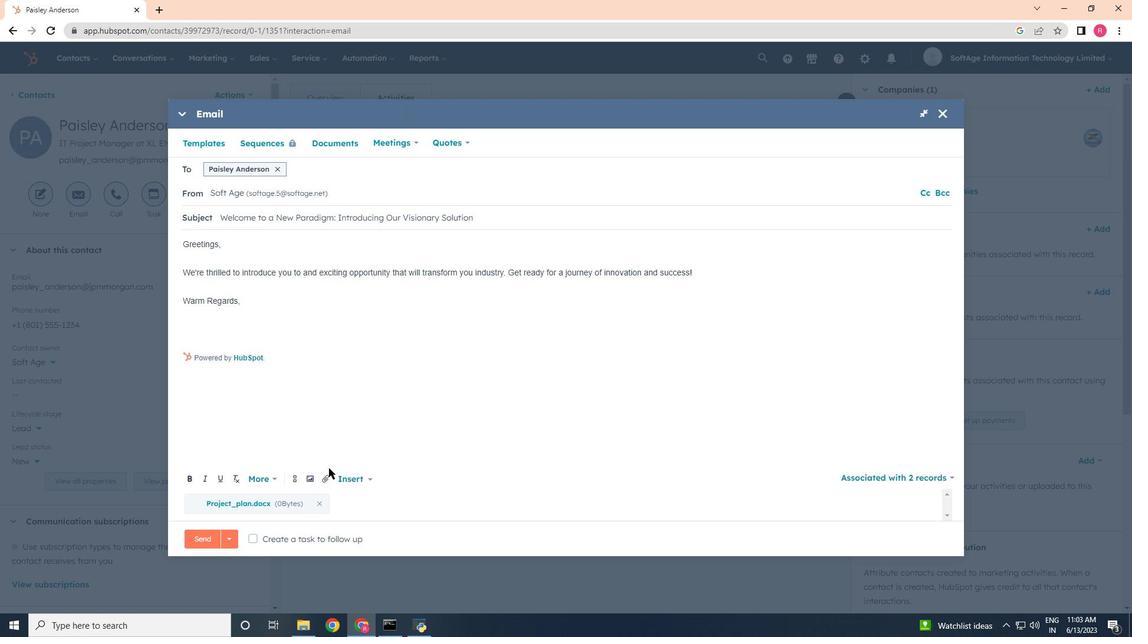 
Action: Mouse pressed left at (326, 473)
Screenshot: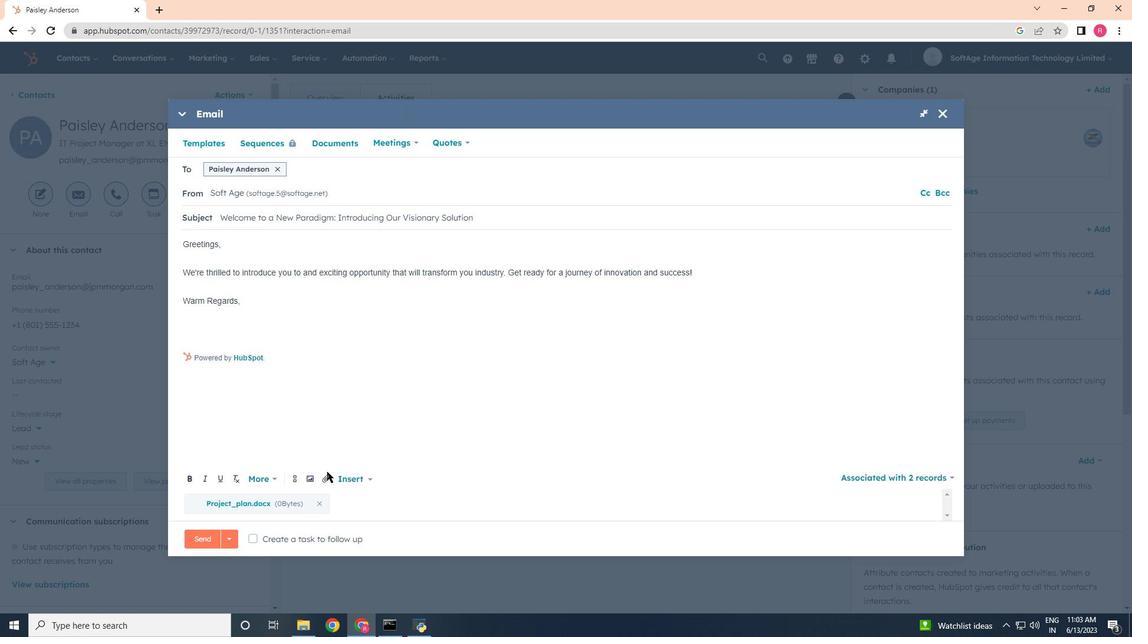
Action: Mouse moved to (343, 448)
Screenshot: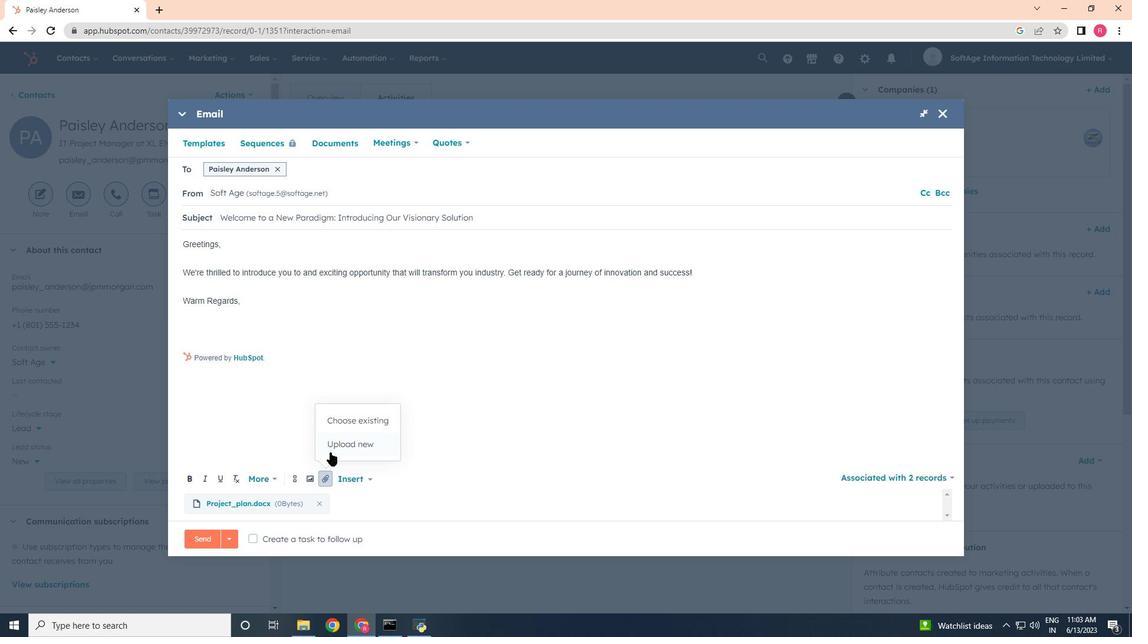
Action: Mouse pressed left at (343, 448)
Screenshot: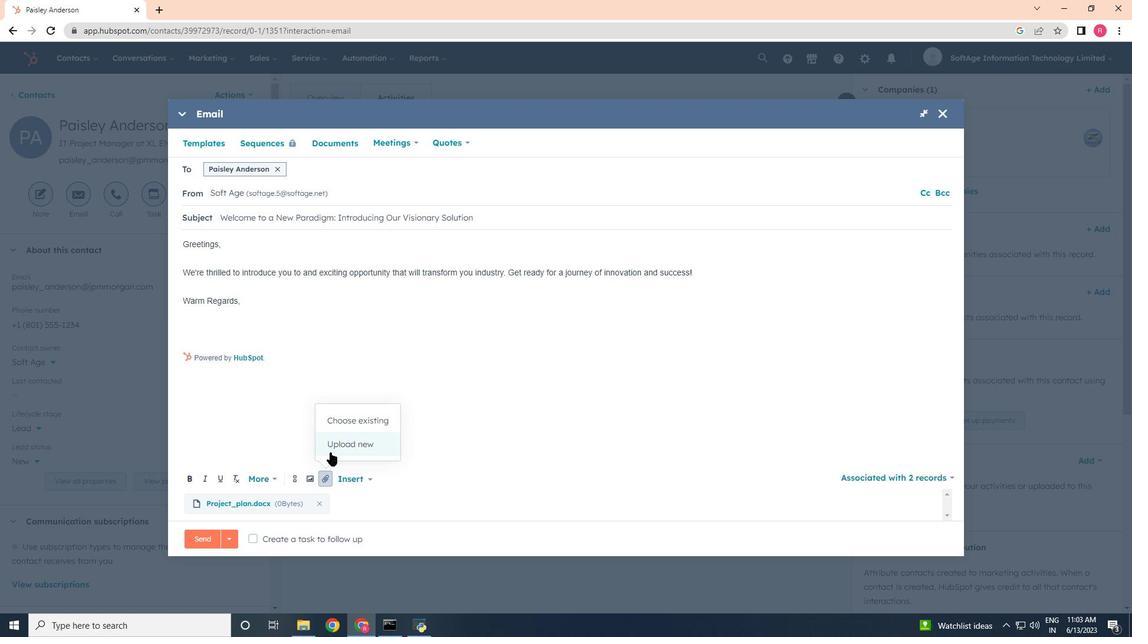 
Action: Mouse moved to (239, 189)
Screenshot: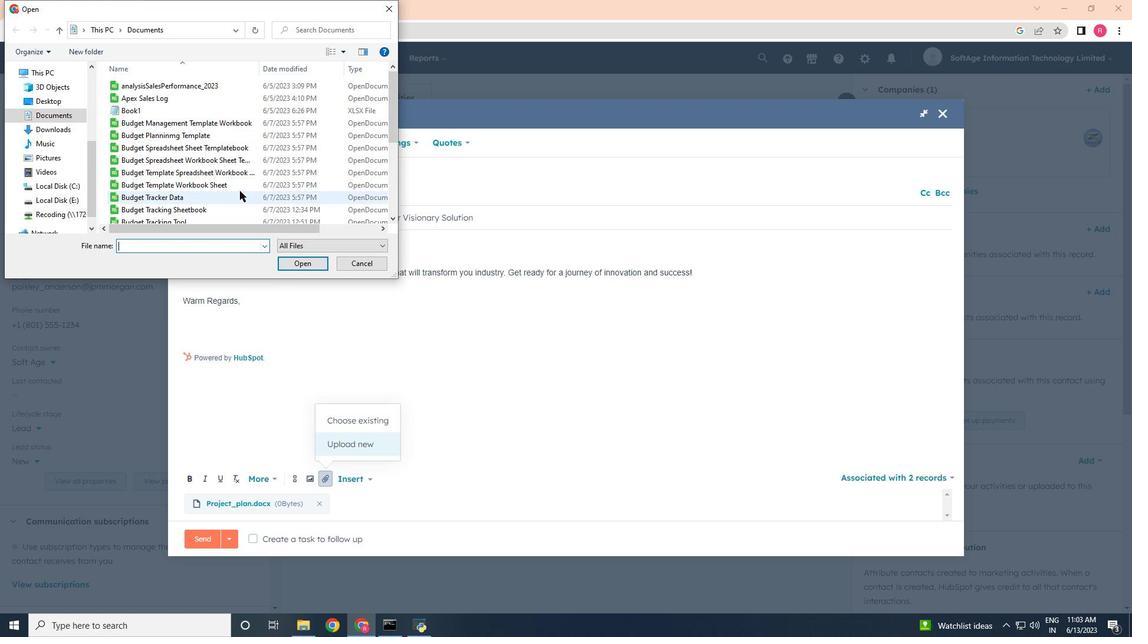 
Action: Mouse scrolled (240, 189) with delta (0, 0)
Screenshot: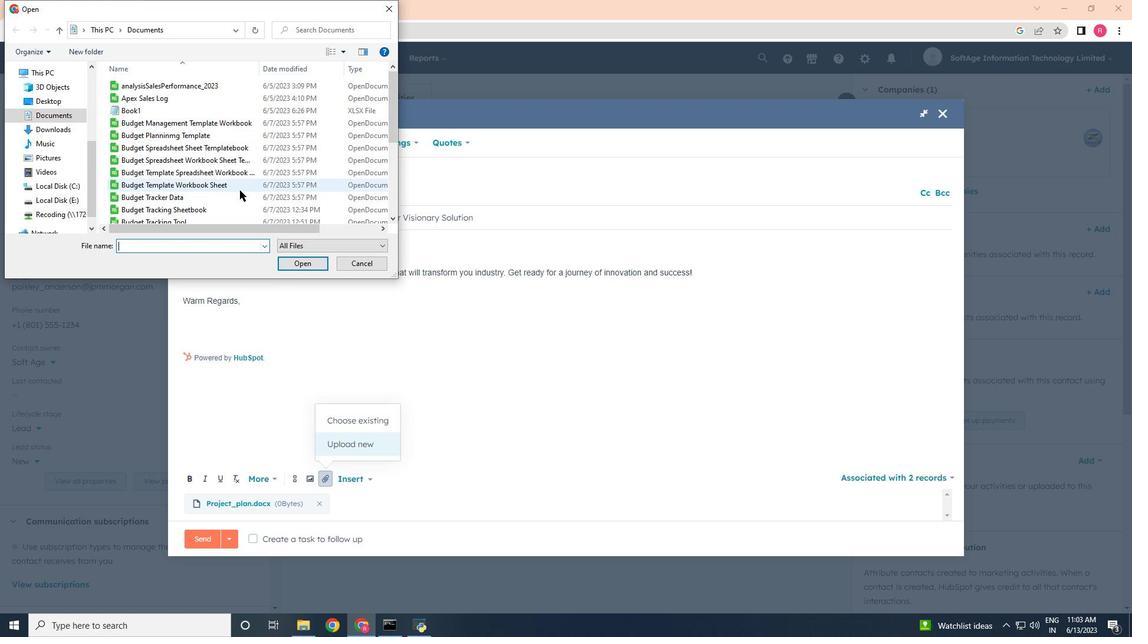 
Action: Mouse moved to (238, 189)
Screenshot: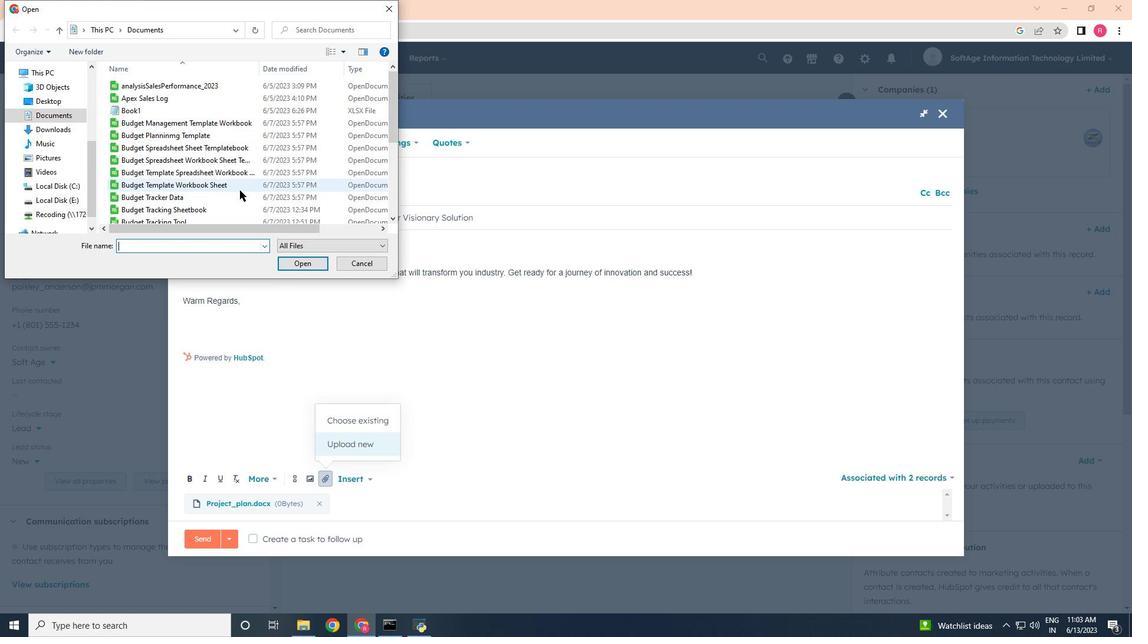 
Action: Mouse scrolled (239, 189) with delta (0, 0)
Screenshot: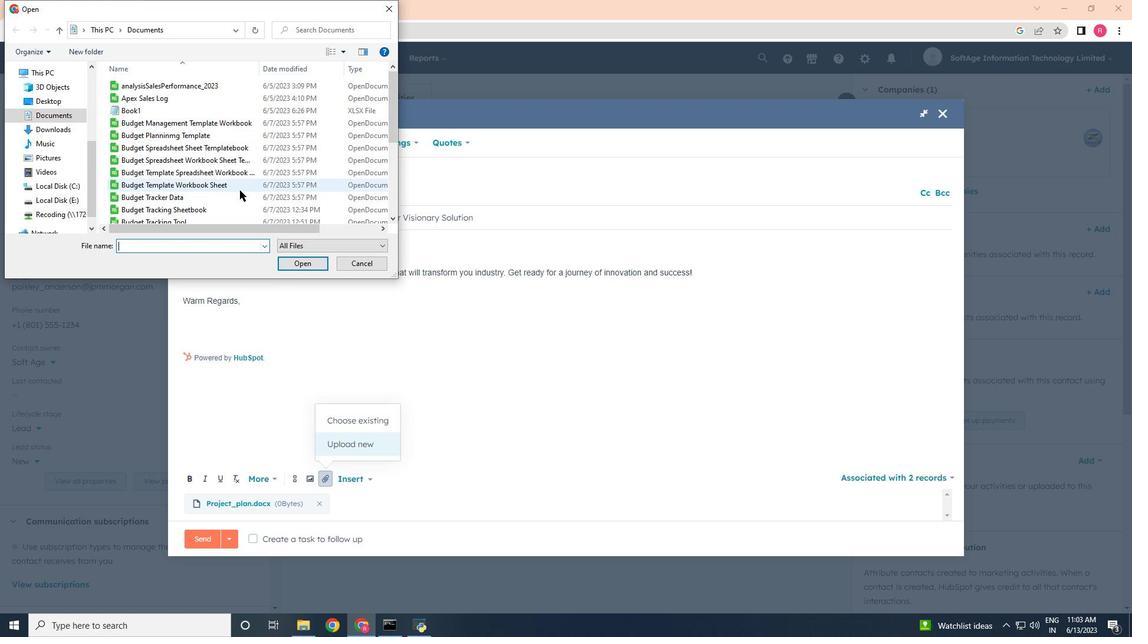 
Action: Mouse moved to (237, 190)
Screenshot: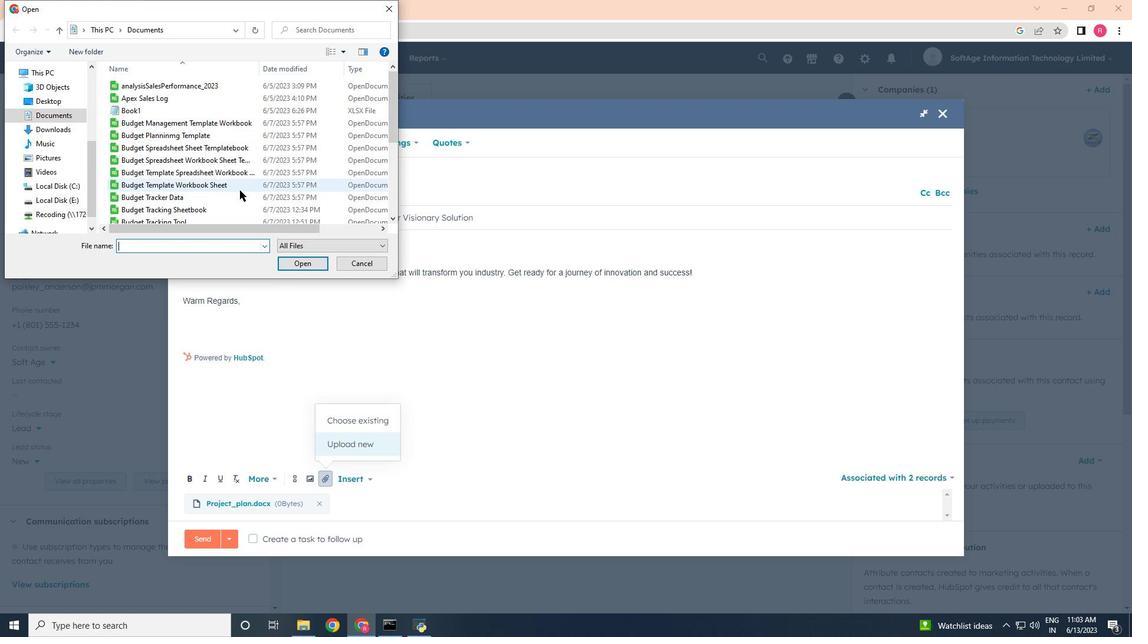 
Action: Mouse scrolled (238, 189) with delta (0, 0)
Screenshot: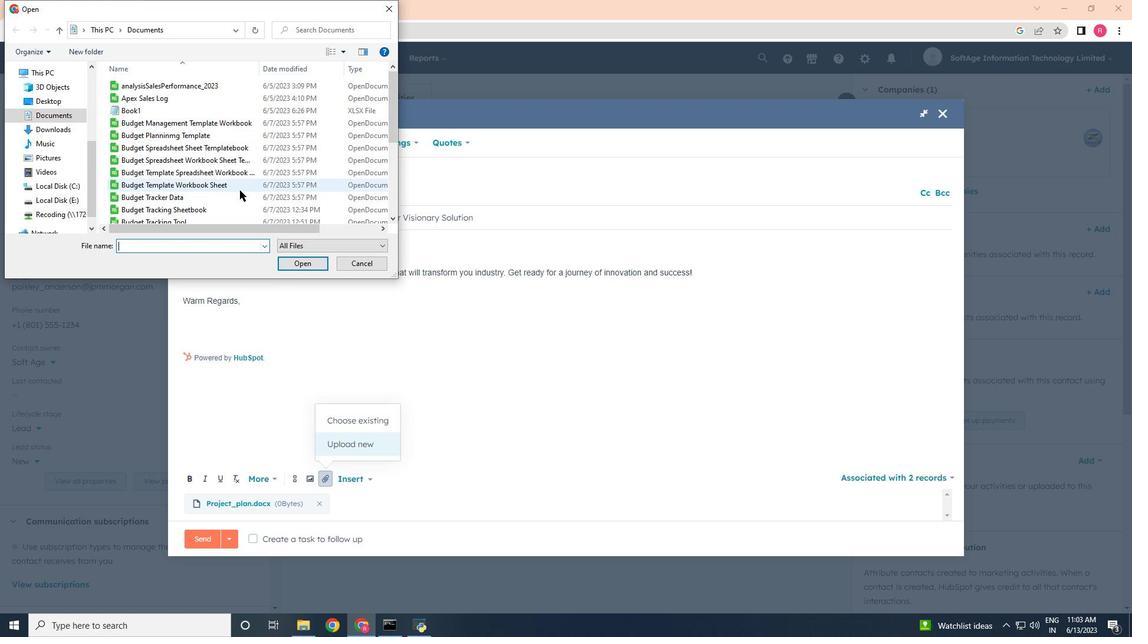 
Action: Mouse moved to (237, 191)
Screenshot: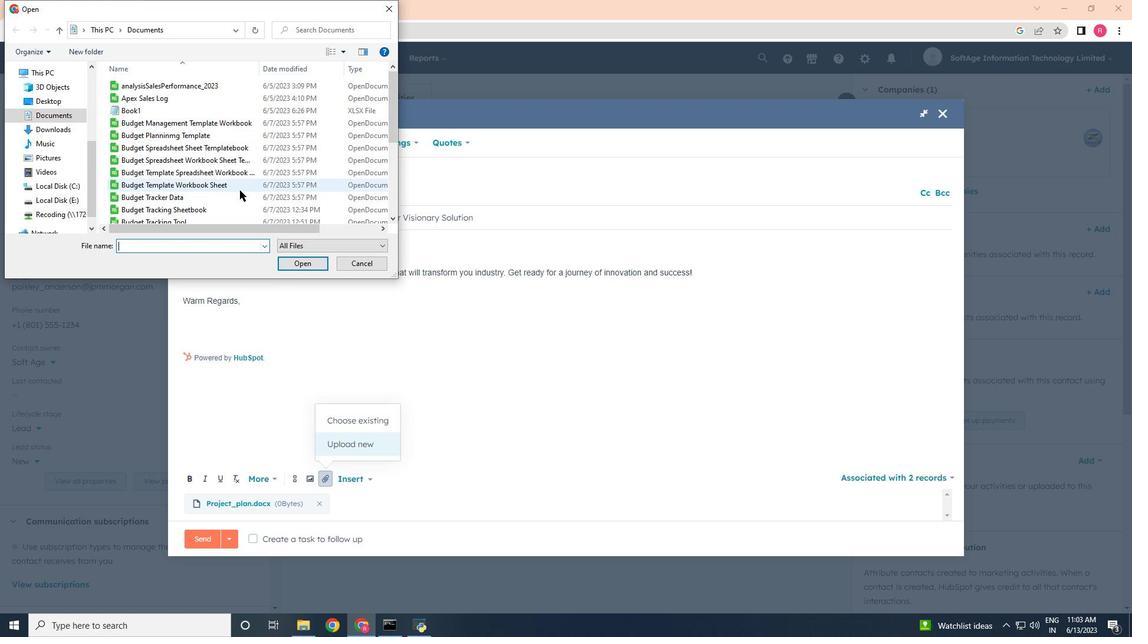 
Action: Mouse scrolled (237, 189) with delta (0, 0)
Screenshot: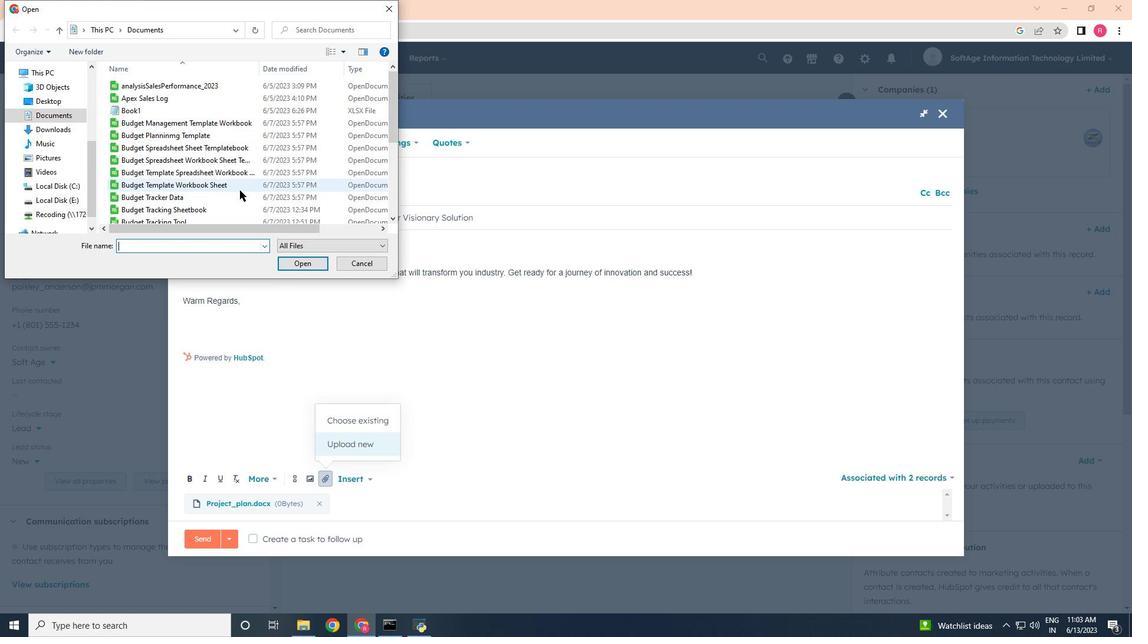 
Action: Mouse scrolled (237, 190) with delta (0, 0)
Screenshot: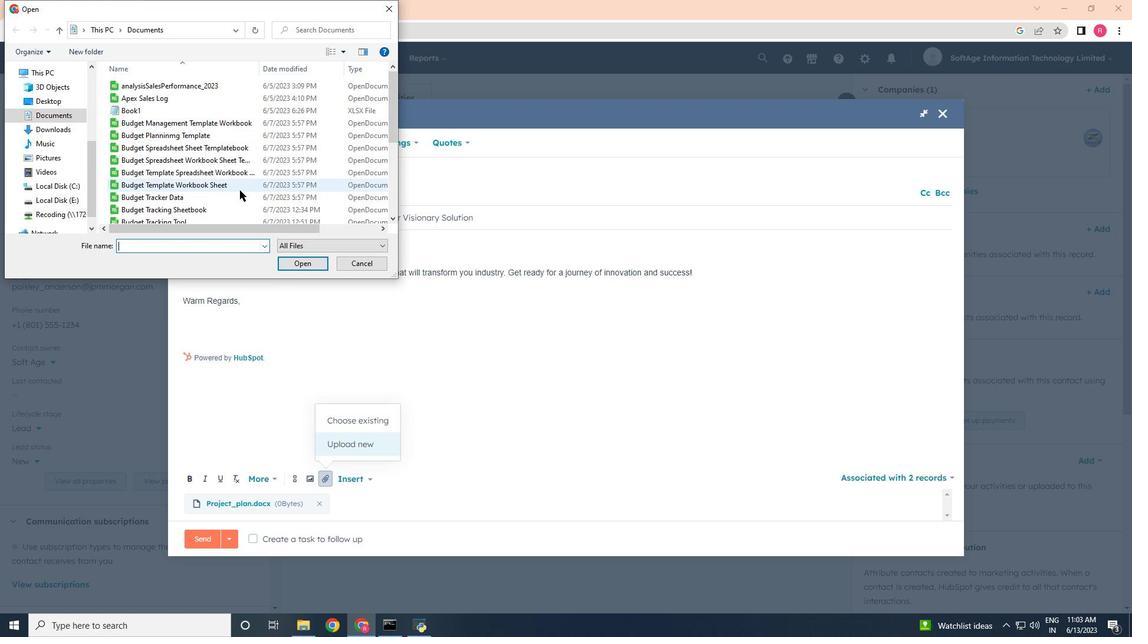 
Action: Mouse scrolled (237, 190) with delta (0, 0)
Screenshot: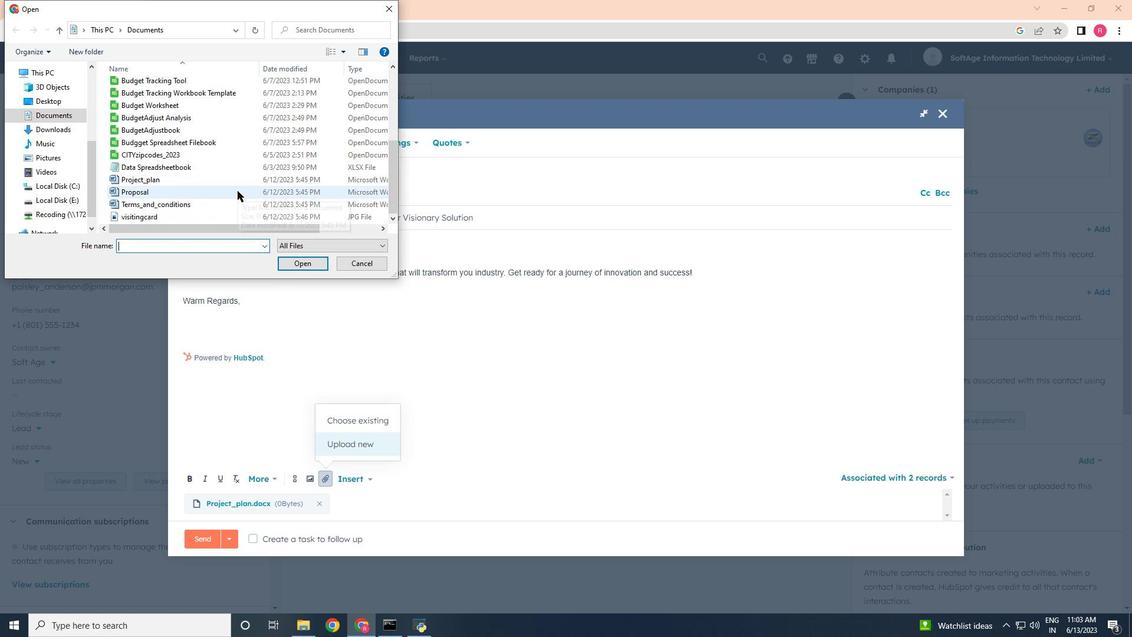 
Action: Mouse scrolled (237, 190) with delta (0, 0)
Screenshot: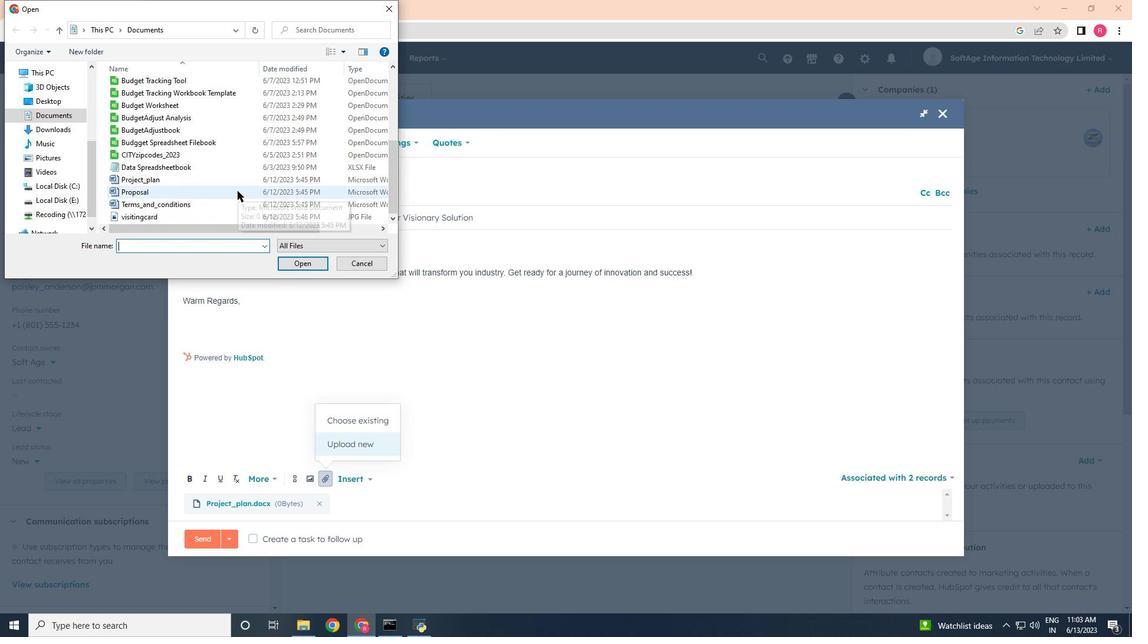 
Action: Mouse scrolled (237, 190) with delta (0, 0)
Screenshot: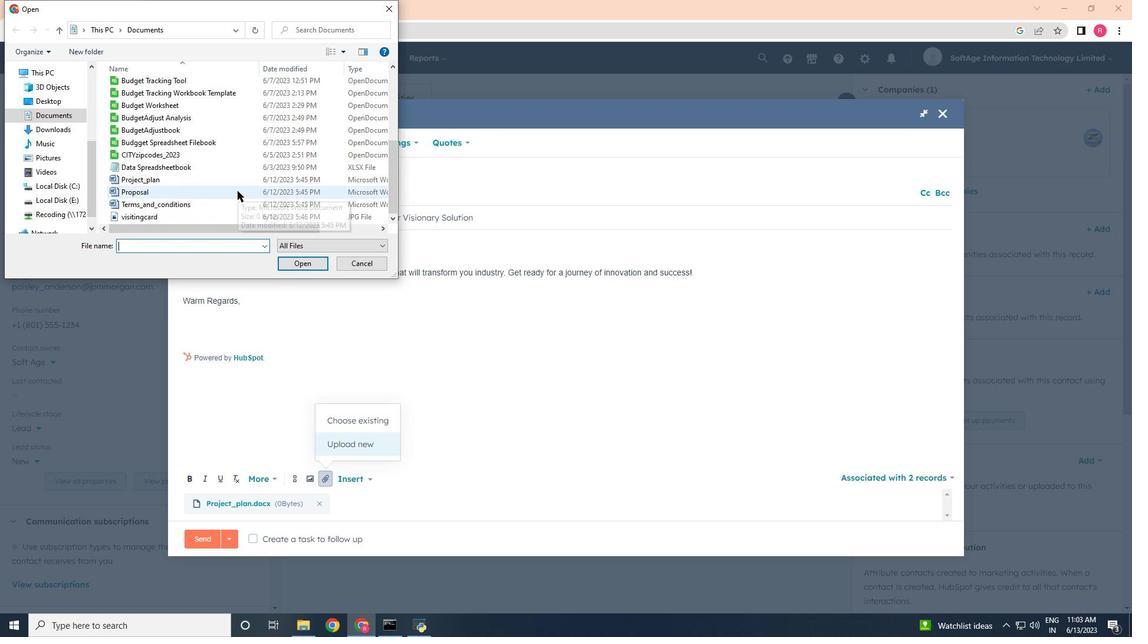 
Action: Mouse scrolled (237, 190) with delta (0, 0)
Screenshot: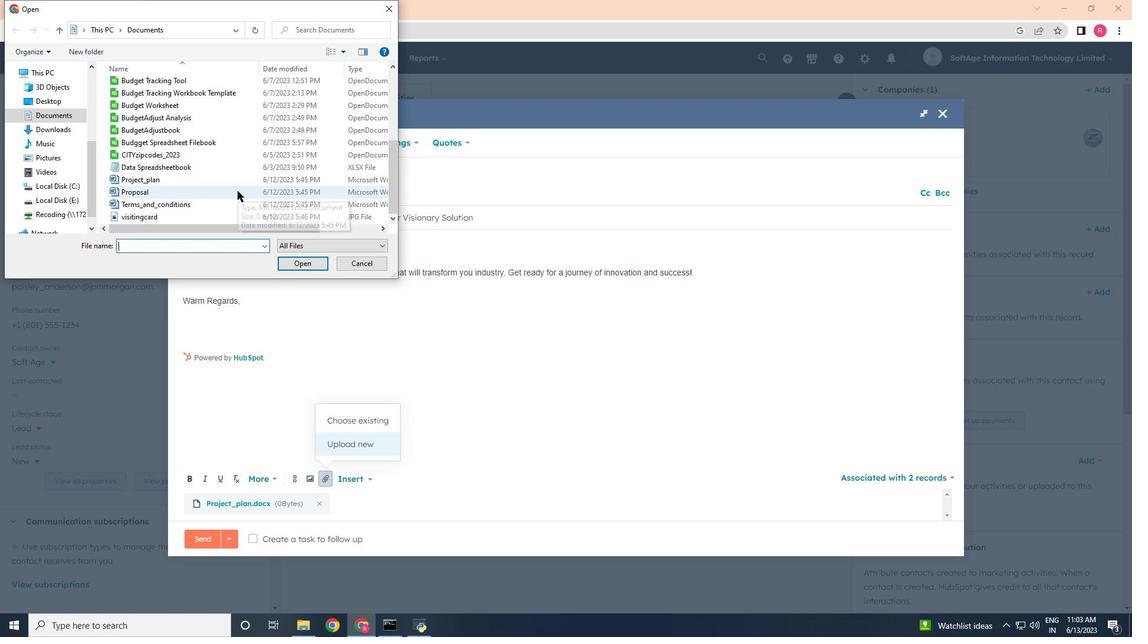 
Action: Mouse moved to (209, 222)
Screenshot: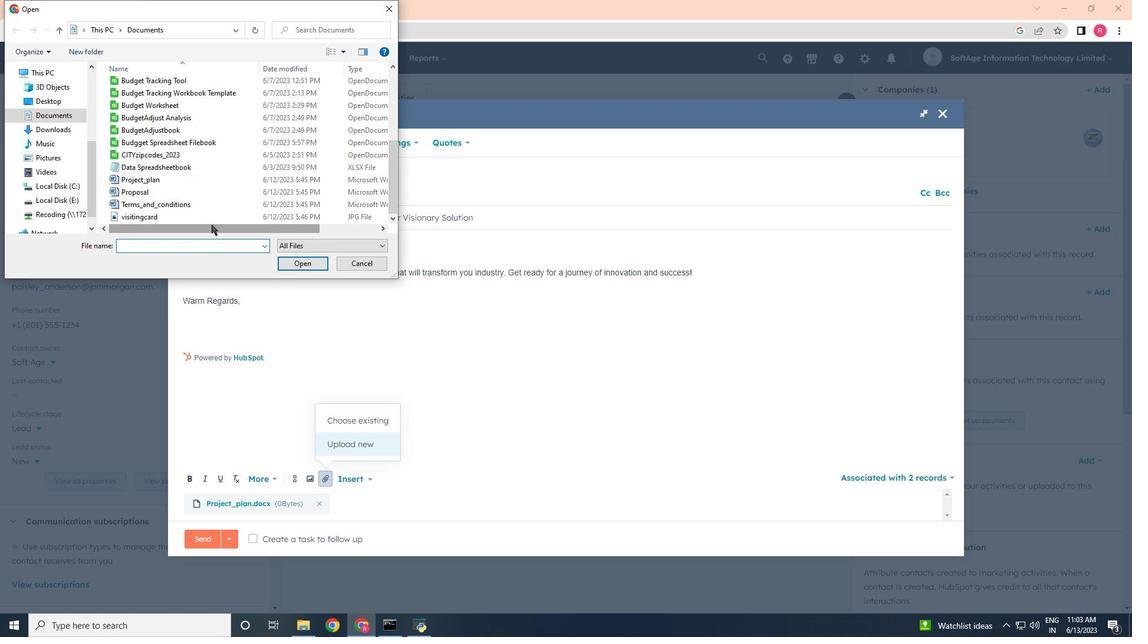 
Action: Mouse pressed left at (209, 222)
Screenshot: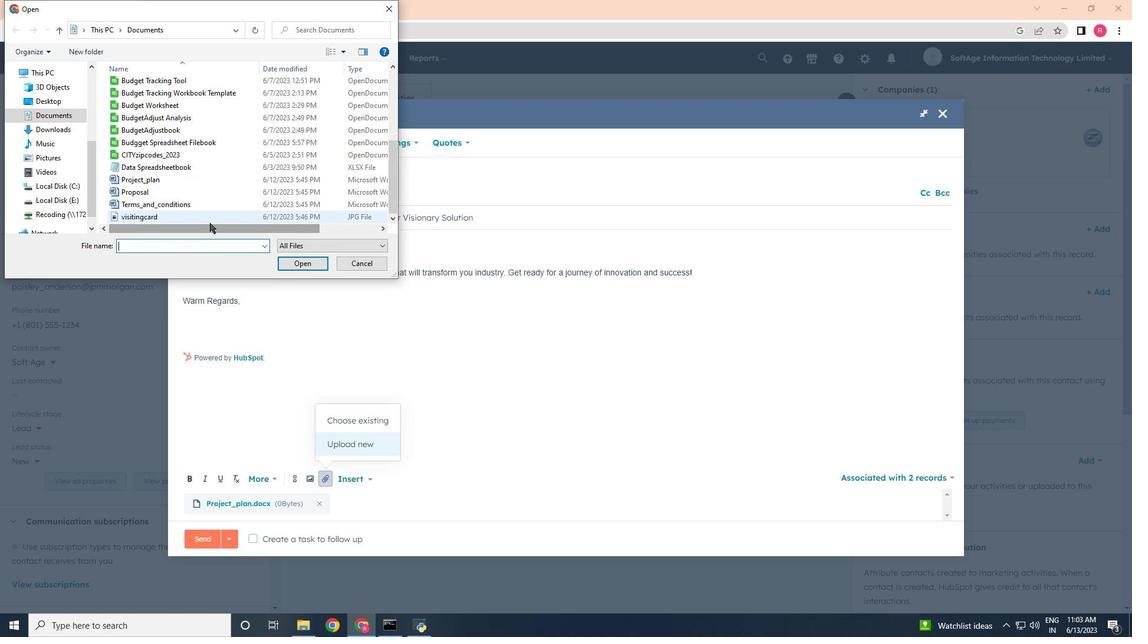 
Action: Mouse moved to (297, 263)
Screenshot: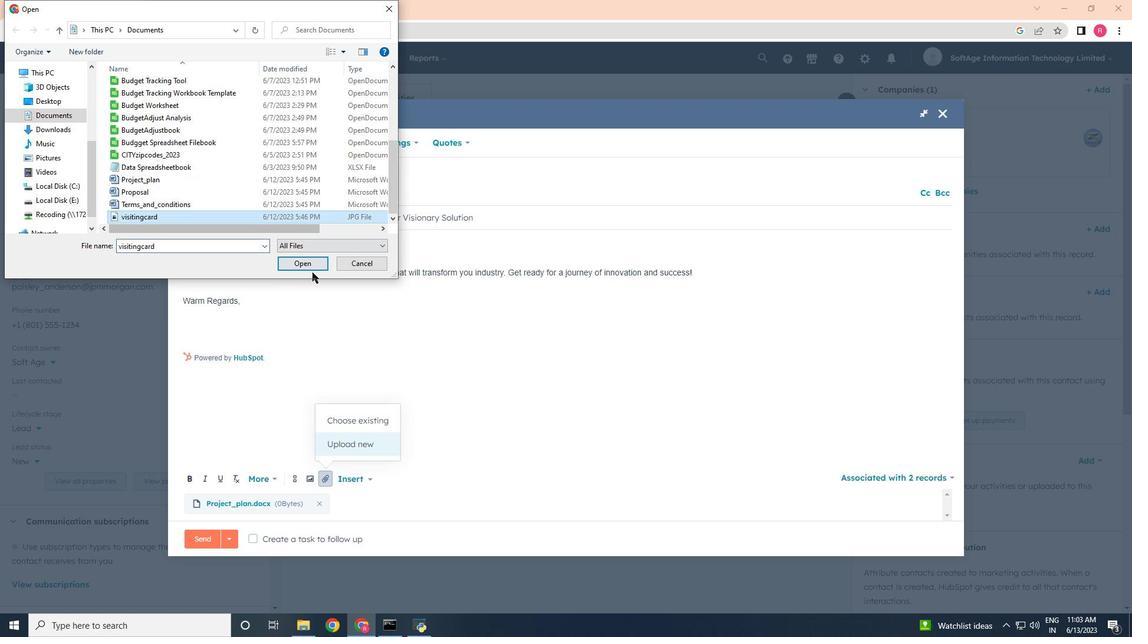 
Action: Mouse pressed left at (297, 263)
Screenshot: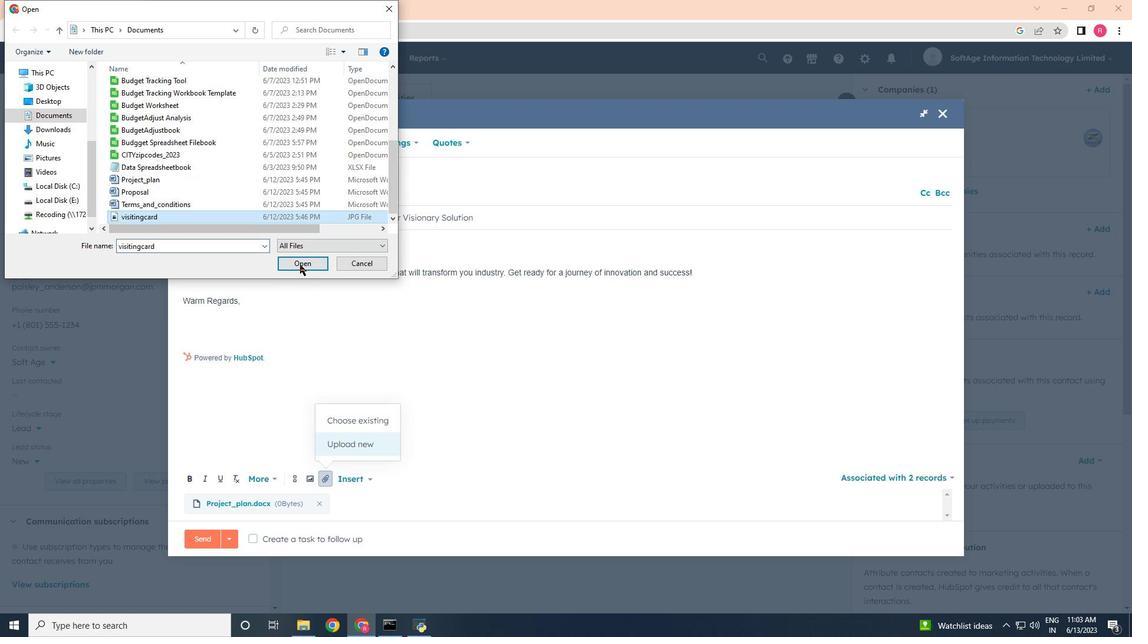 
Action: Mouse moved to (194, 320)
Screenshot: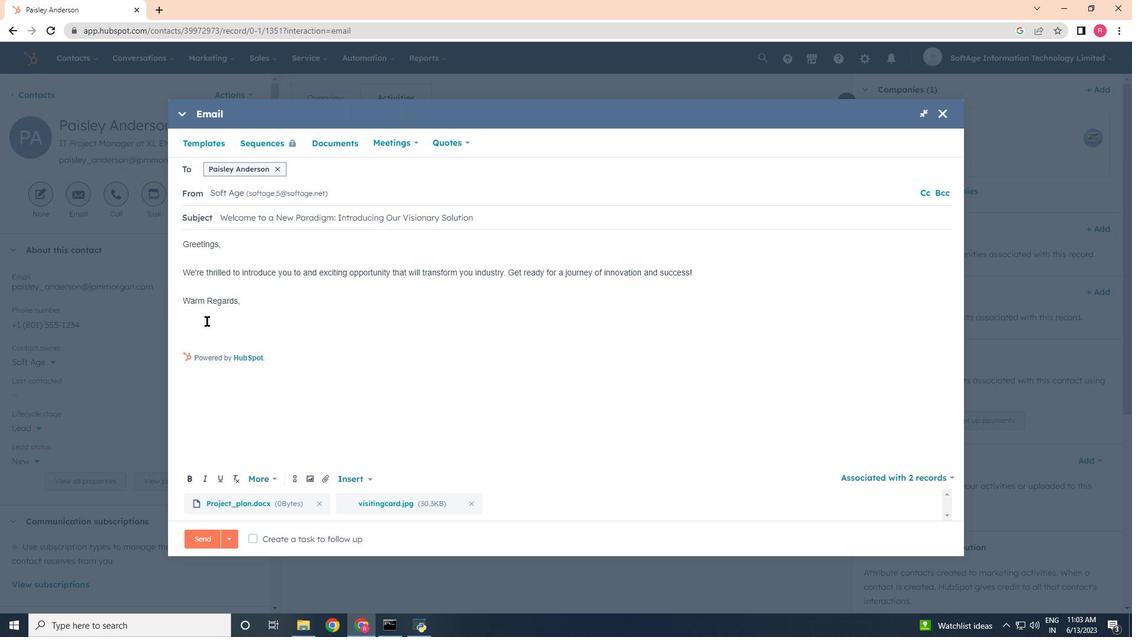 
Action: Mouse pressed left at (194, 320)
Screenshot: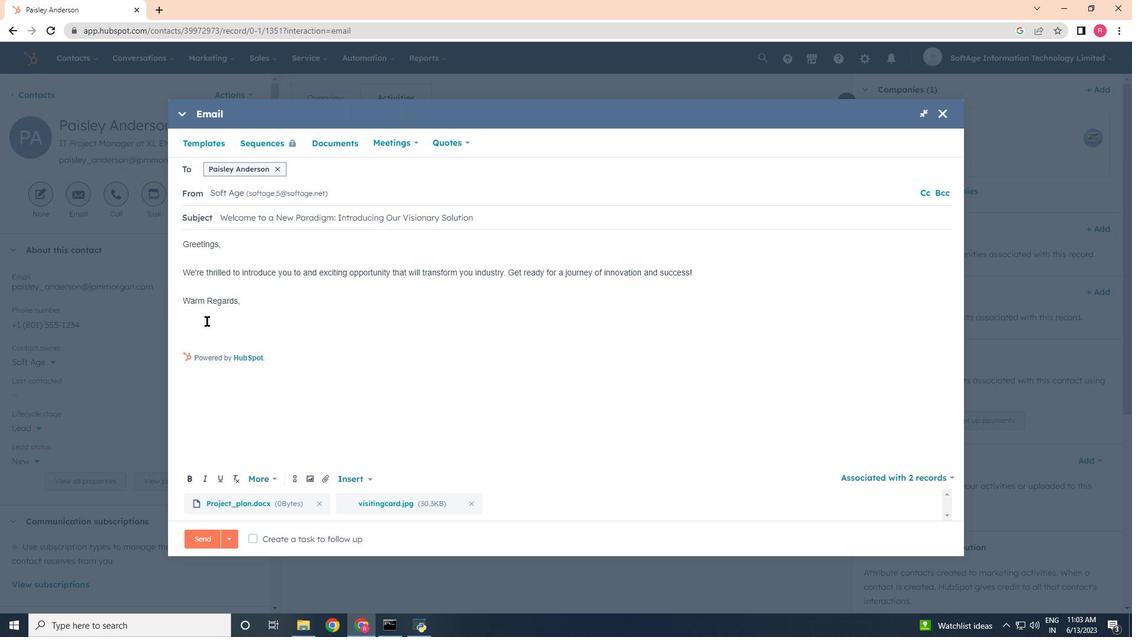 
Action: Mouse moved to (294, 480)
Screenshot: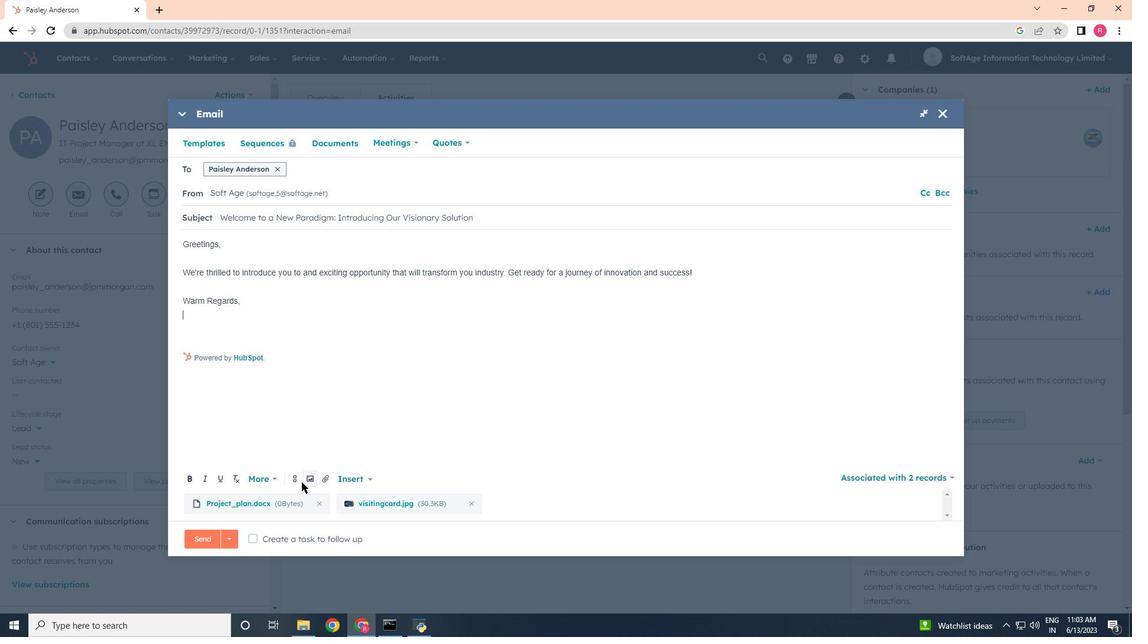 
Action: Mouse pressed left at (294, 480)
Screenshot: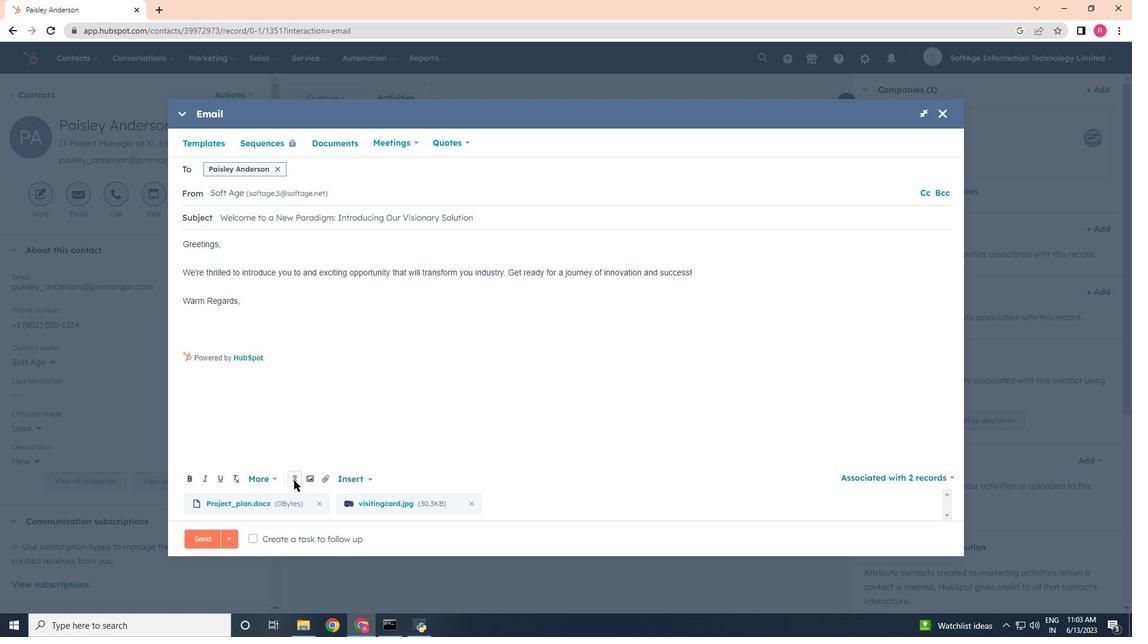 
Action: Mouse moved to (335, 349)
Screenshot: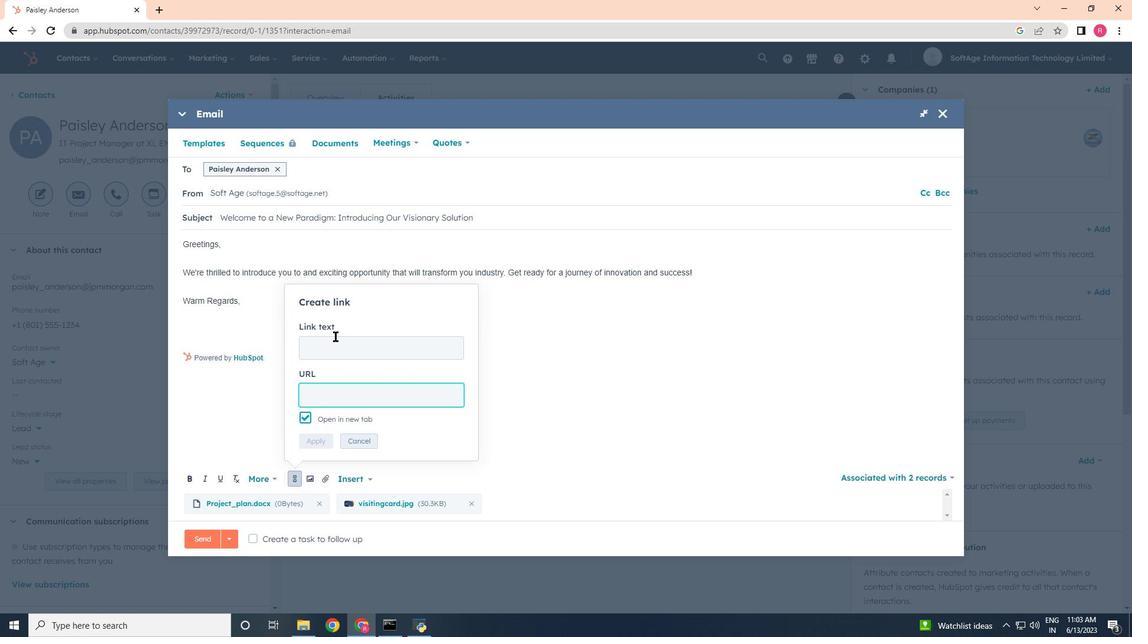 
Action: Mouse pressed left at (335, 349)
Screenshot: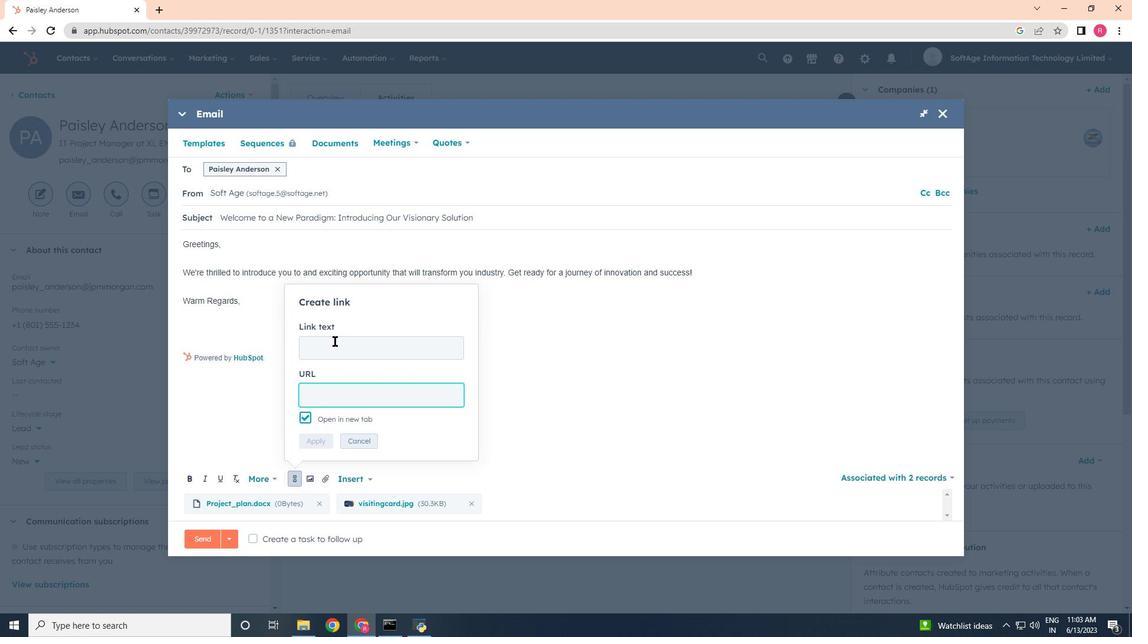 
Action: Key pressed <Key.shift>Linkedin<Key.tab>in.;<Key.backspace>linkdin.com
Screenshot: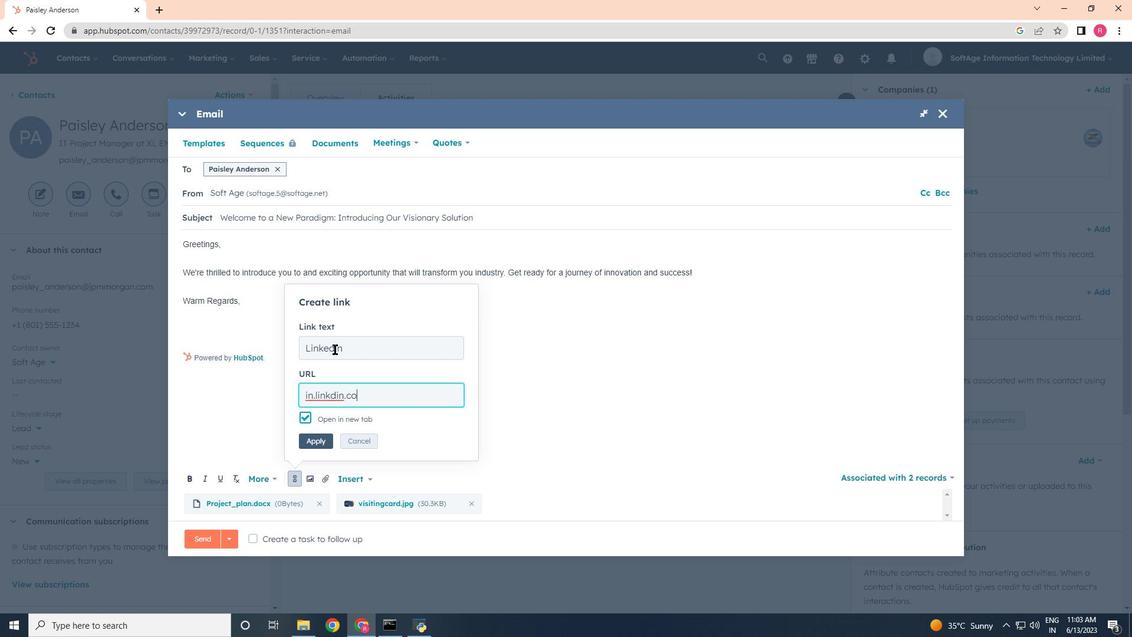 
Action: Mouse moved to (330, 398)
Screenshot: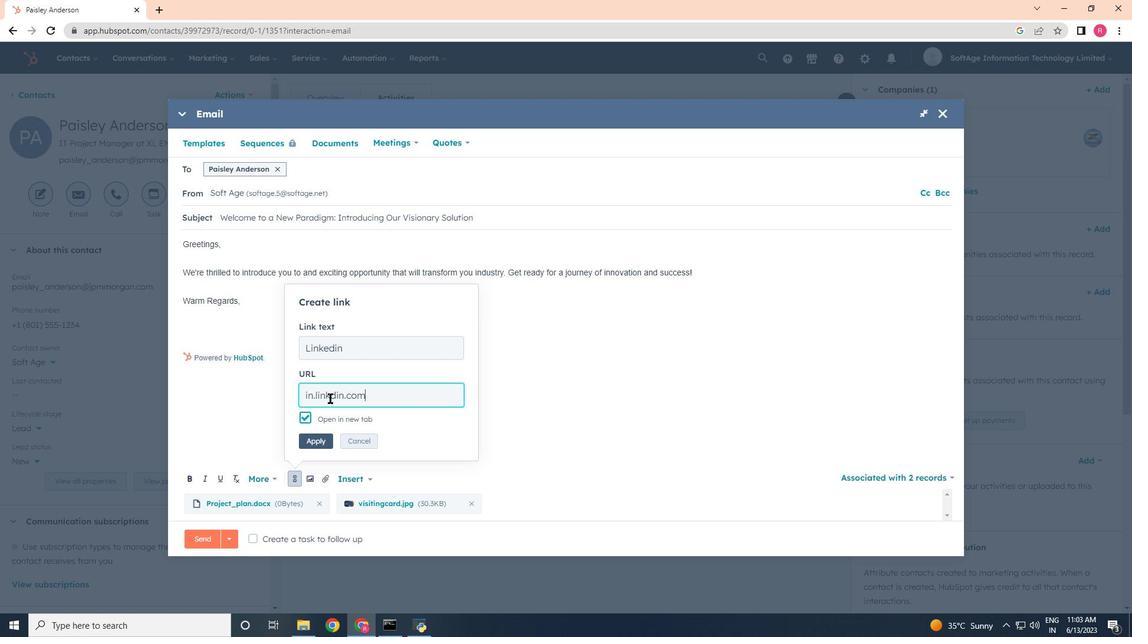 
Action: Mouse pressed left at (330, 398)
Screenshot: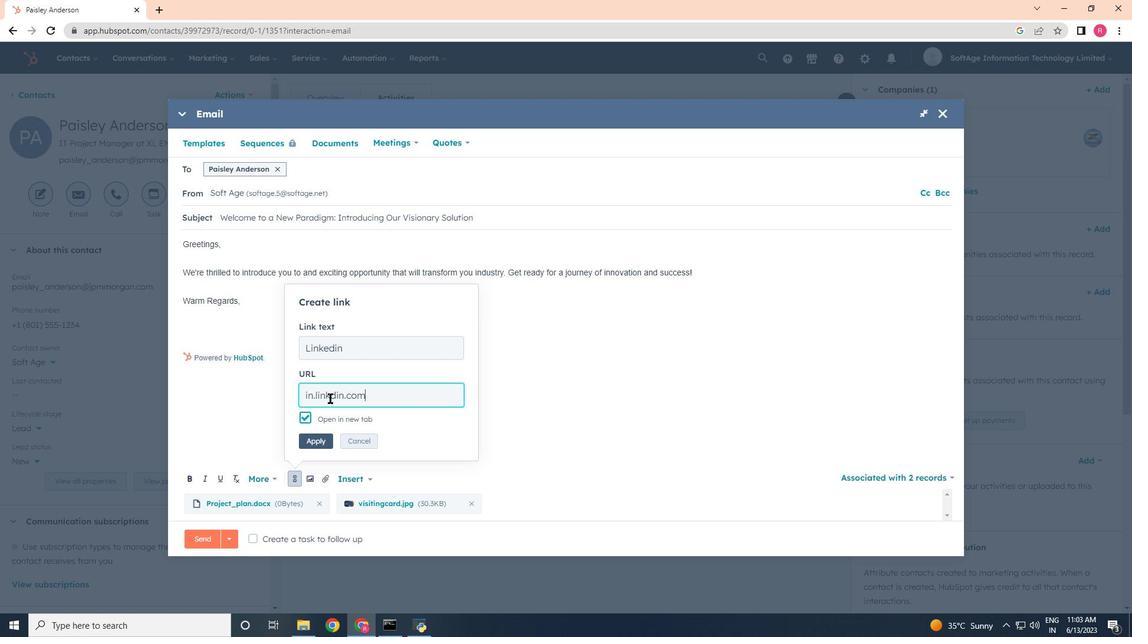 
Action: Mouse moved to (330, 398)
Screenshot: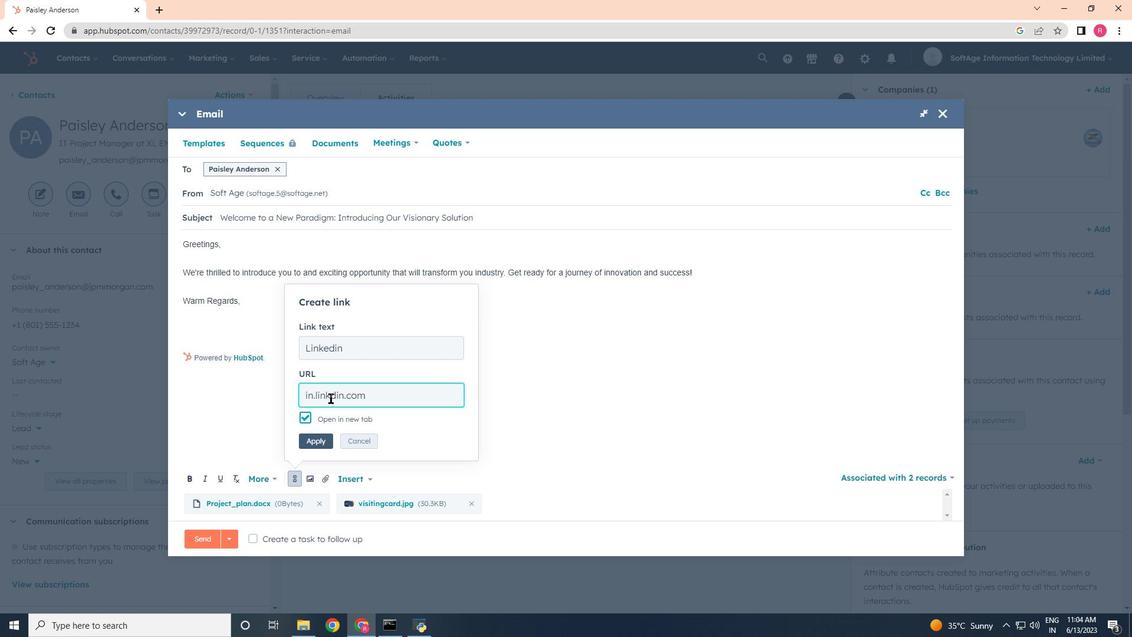 
Action: Key pressed e
Screenshot: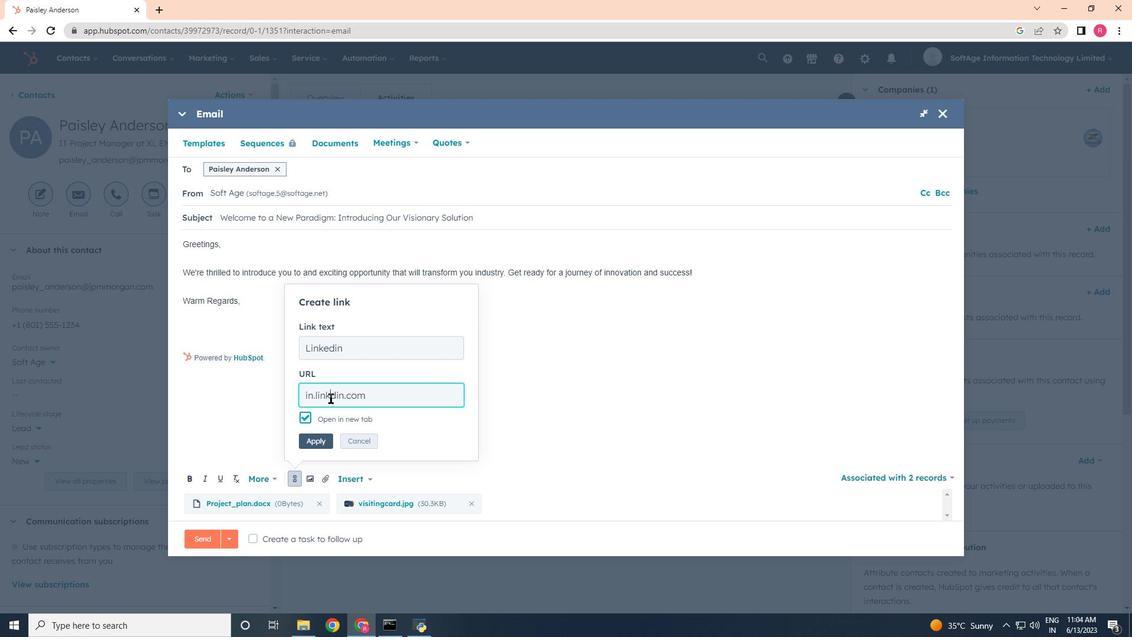 
Action: Mouse moved to (322, 442)
Screenshot: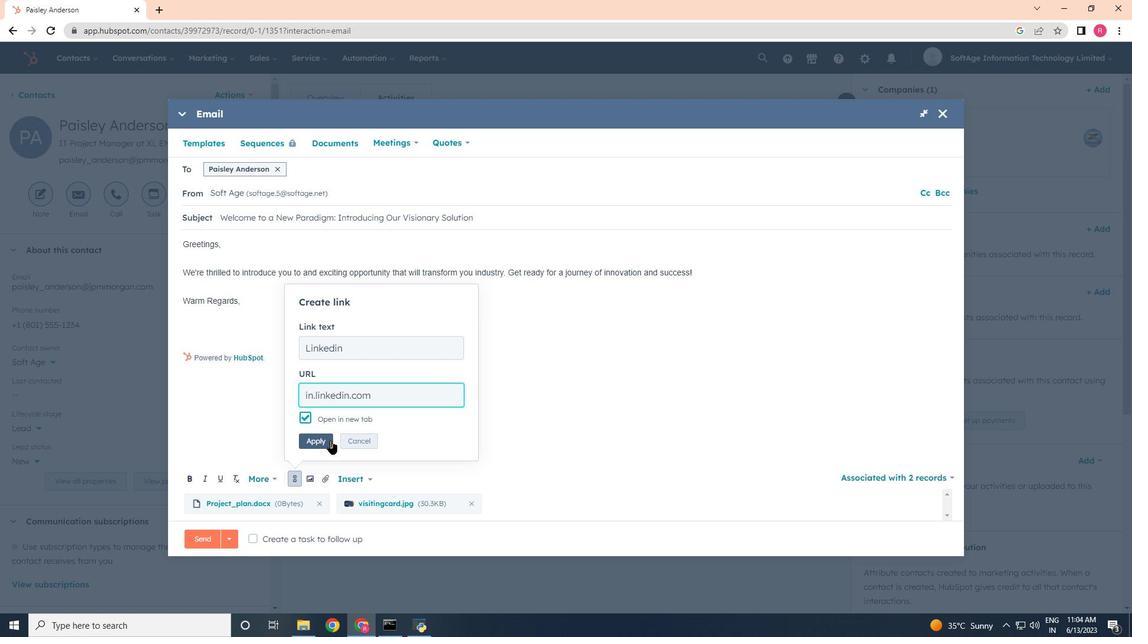 
Action: Mouse pressed left at (322, 442)
Screenshot: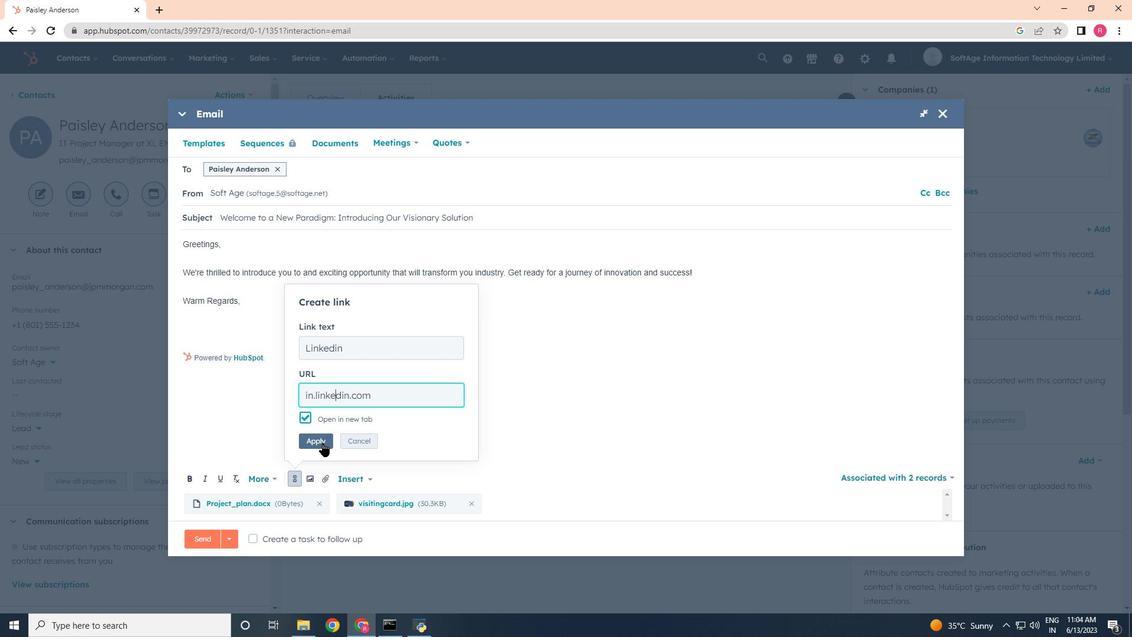 
Action: Mouse moved to (256, 538)
Screenshot: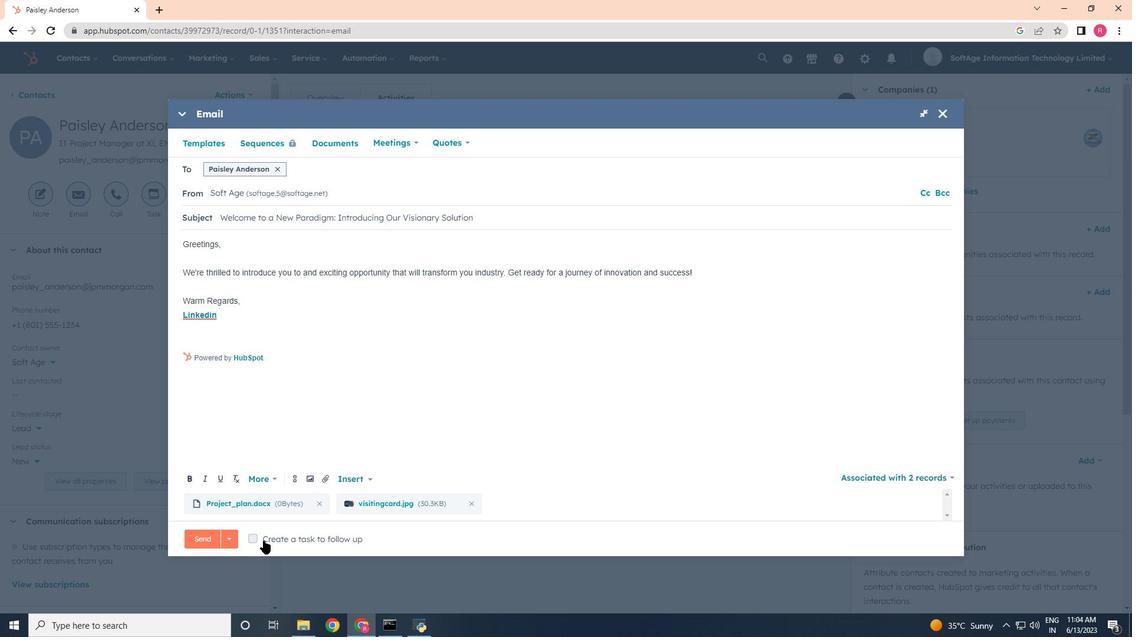 
Action: Mouse pressed left at (256, 538)
Screenshot: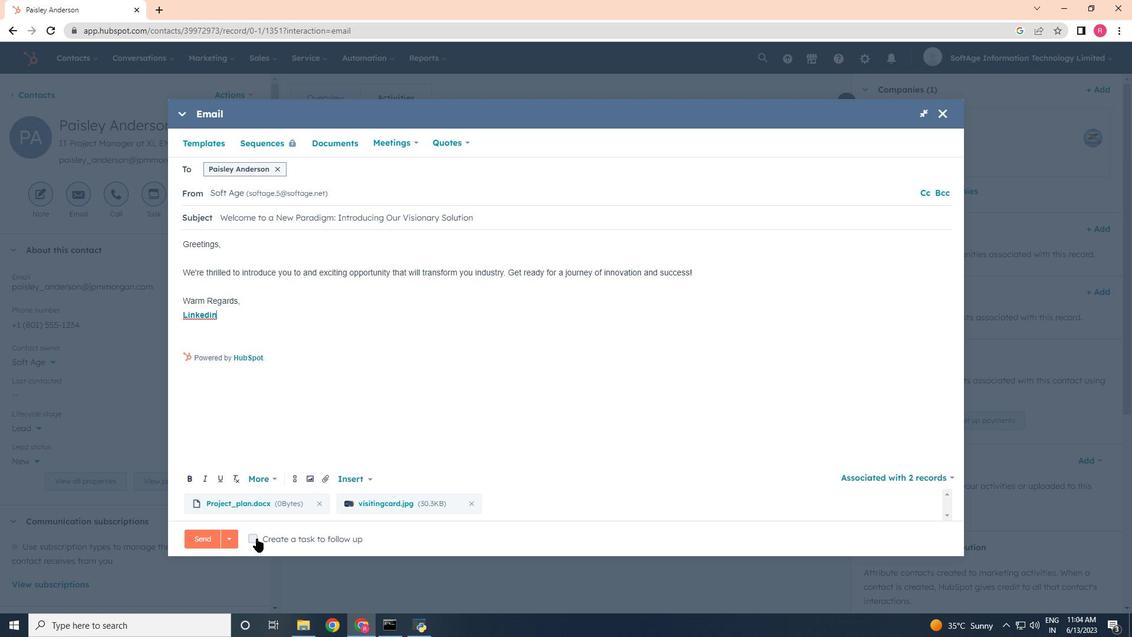 
Action: Mouse moved to (481, 540)
Screenshot: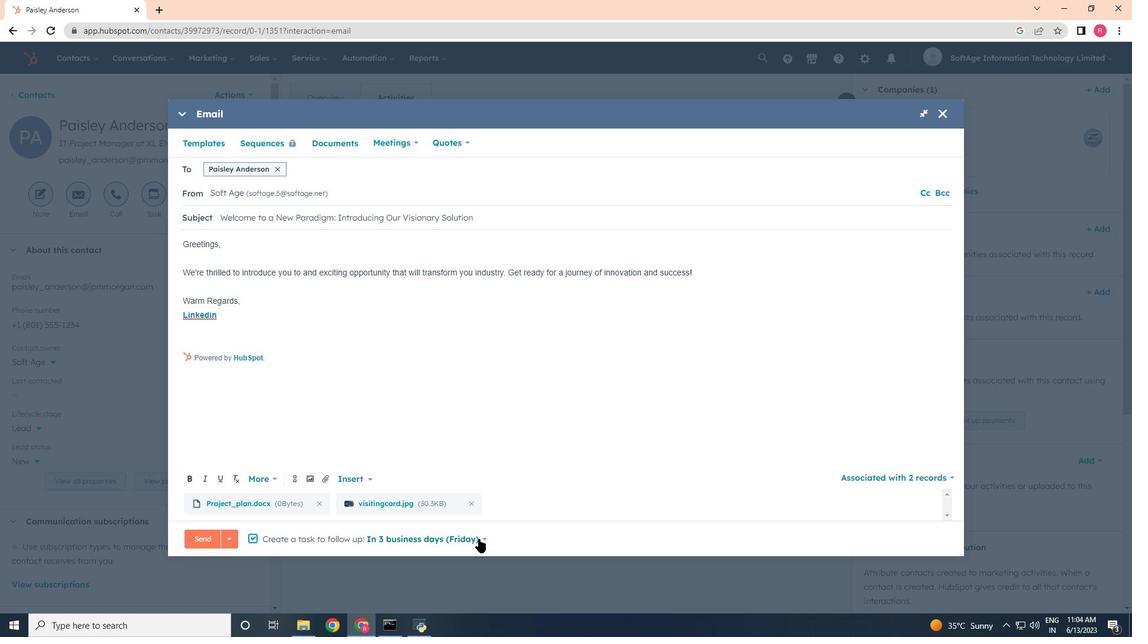 
Action: Mouse pressed left at (481, 540)
Screenshot: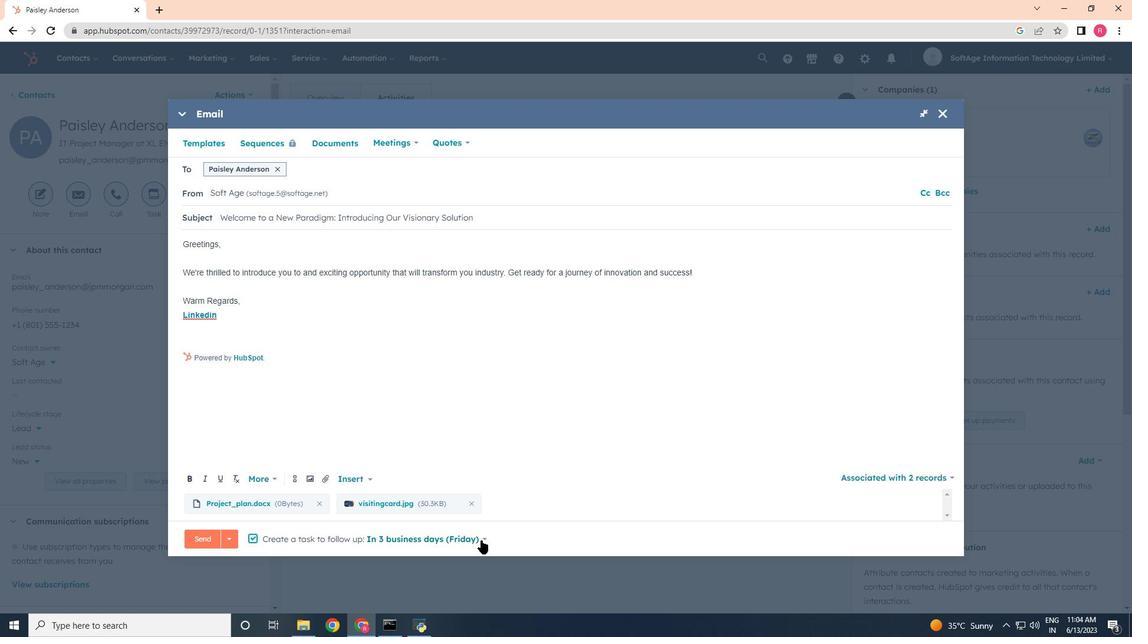 
Action: Mouse moved to (438, 480)
Screenshot: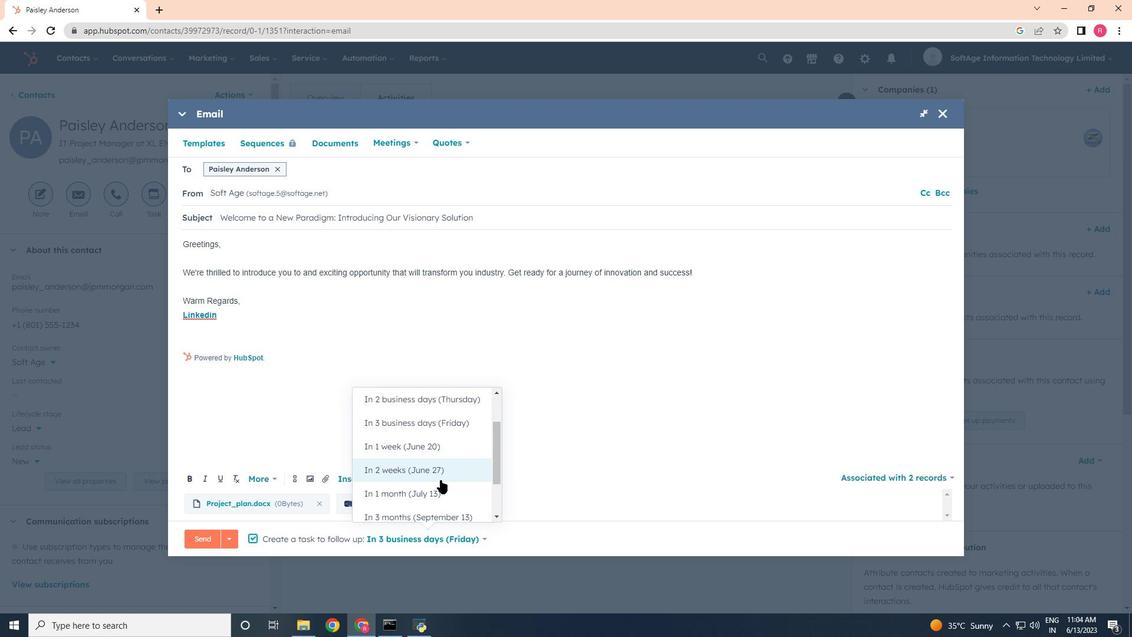 
Action: Mouse pressed left at (438, 480)
Screenshot: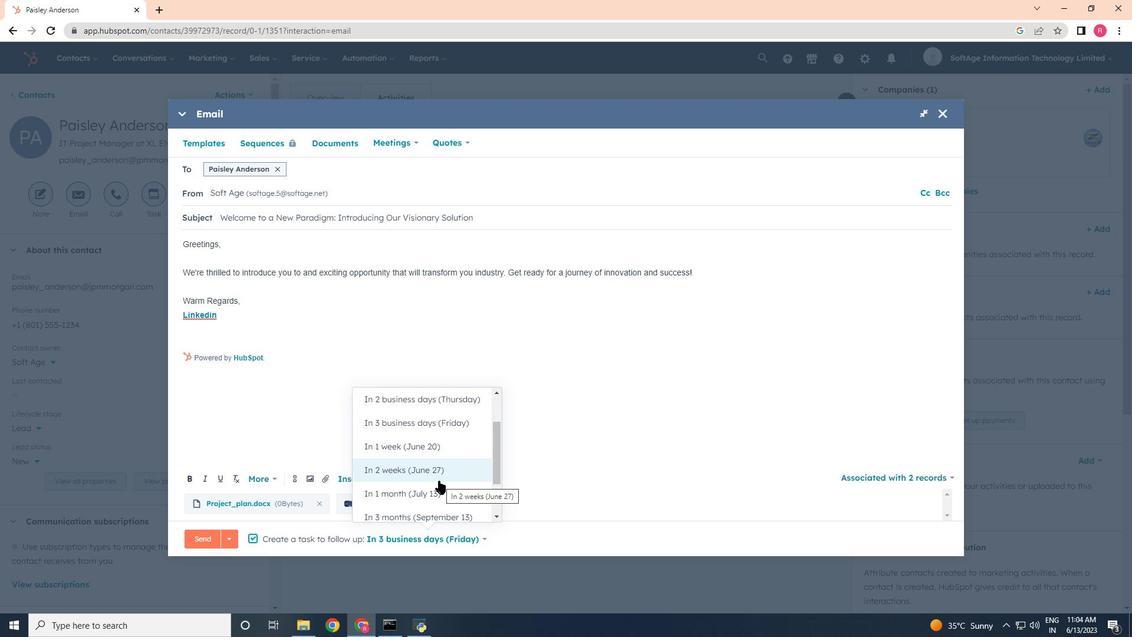 
Action: Mouse moved to (194, 540)
Screenshot: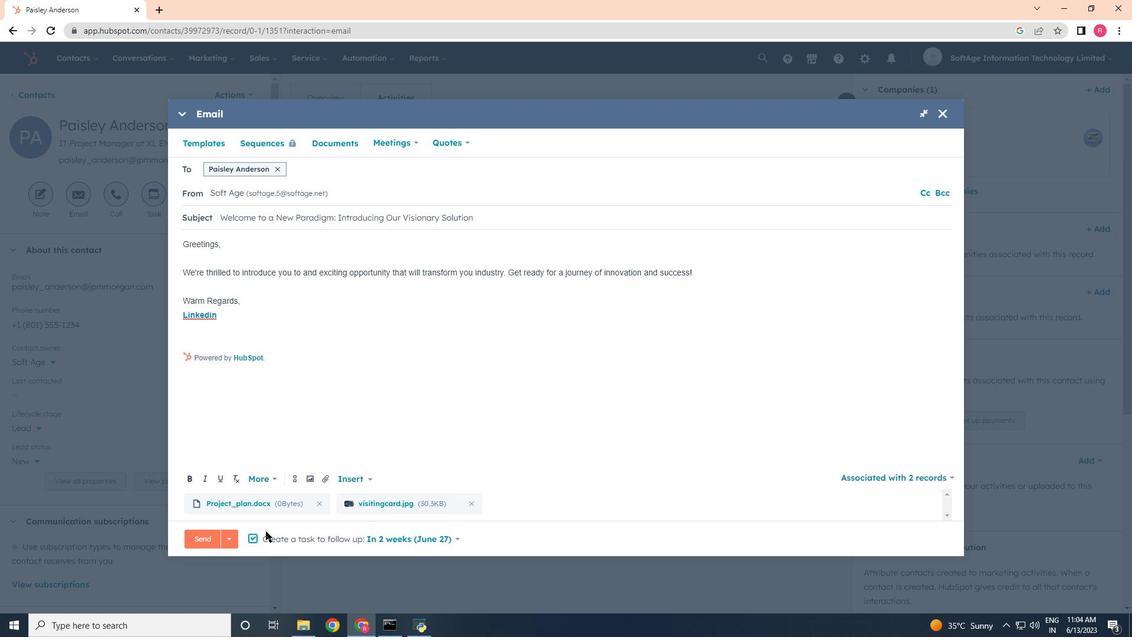 
Action: Mouse pressed left at (194, 540)
Screenshot: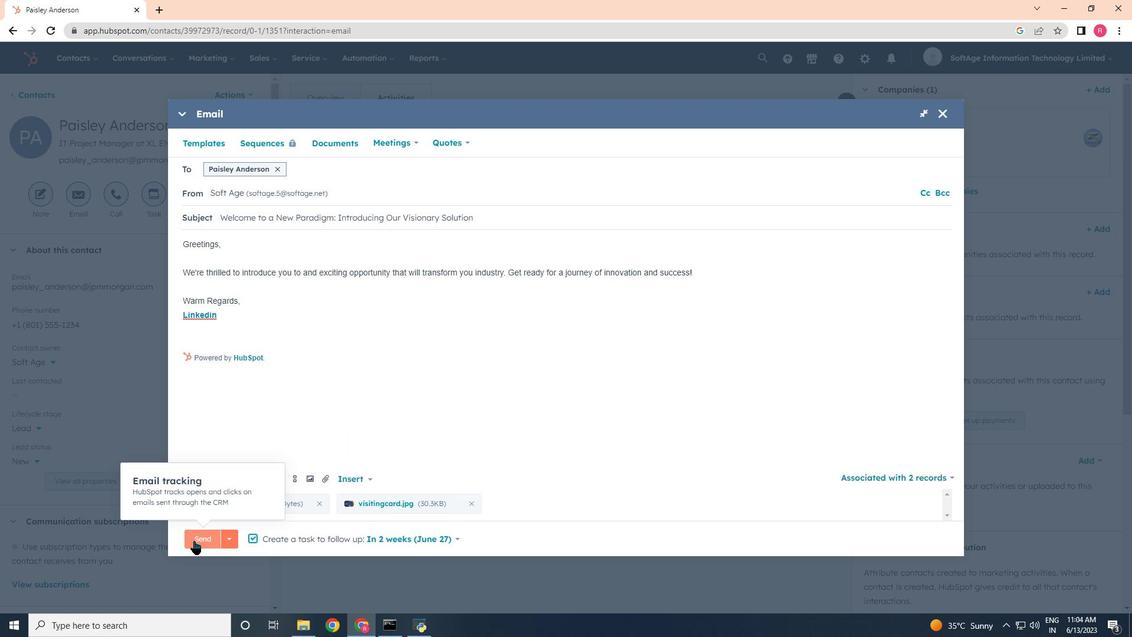 
Action: Mouse moved to (175, 549)
Screenshot: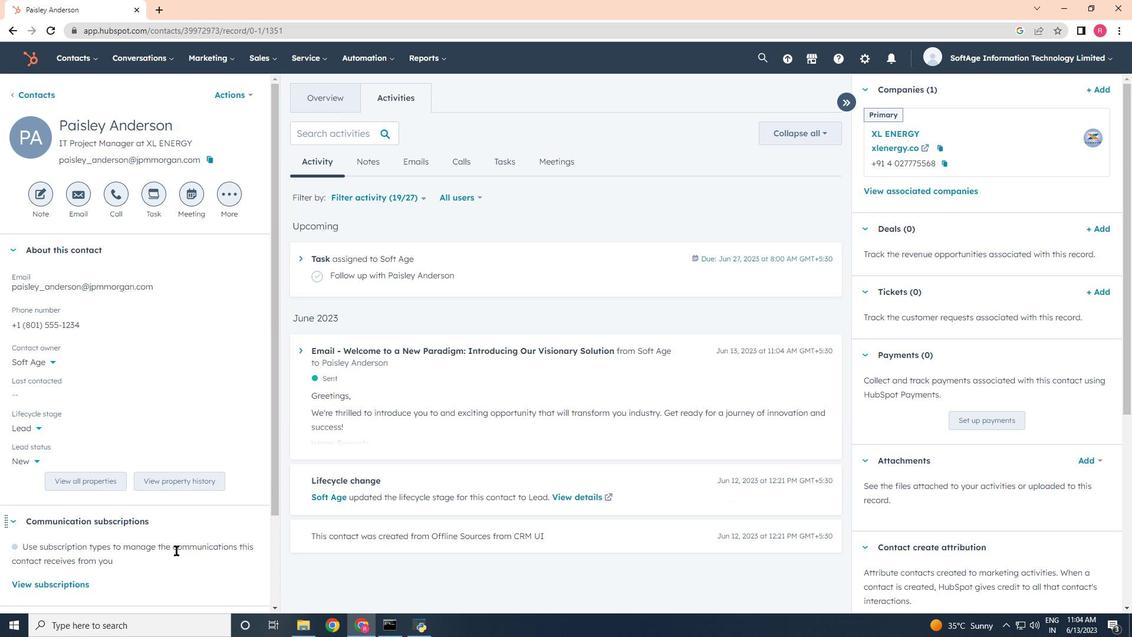 
